 Task: Look for space in Guéret, France from 5th July, 2023 to 10th July, 2023 for 4 adults in price range Rs.9000 to Rs.14000. Place can be entire place with 2 bedrooms having 4 beds and 2 bathrooms. Property type can be house, flat, guest house. Booking option can be shelf check-in. Required host language is English.
Action: Mouse moved to (491, 160)
Screenshot: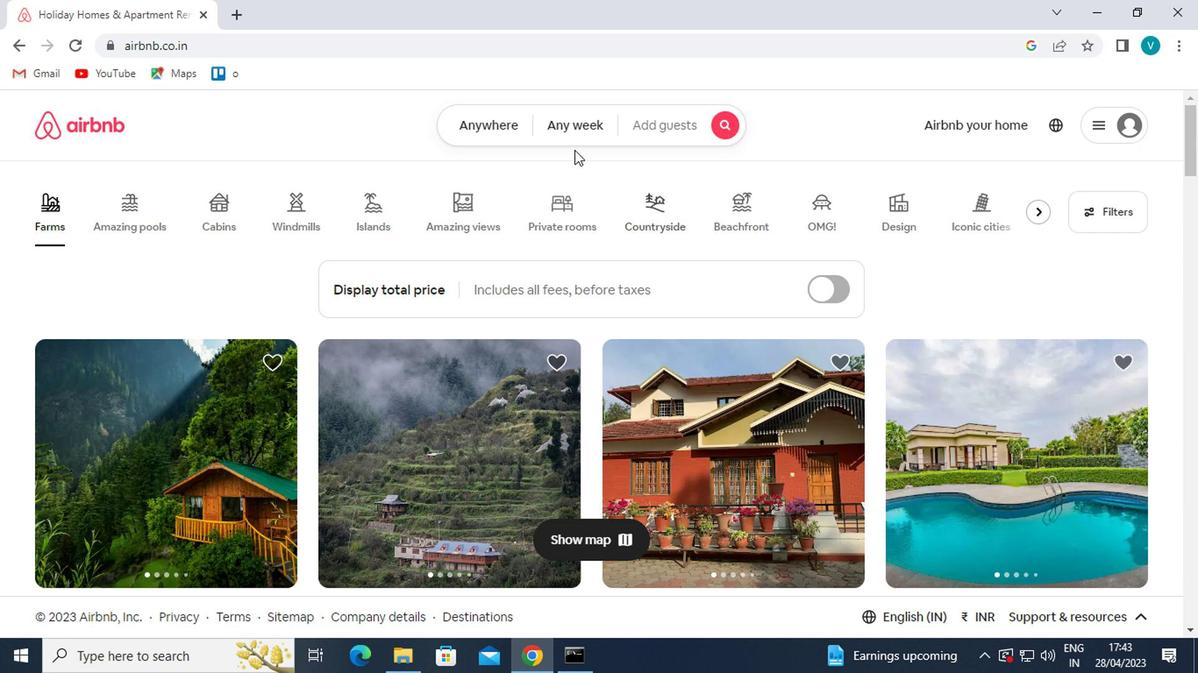 
Action: Mouse pressed left at (491, 160)
Screenshot: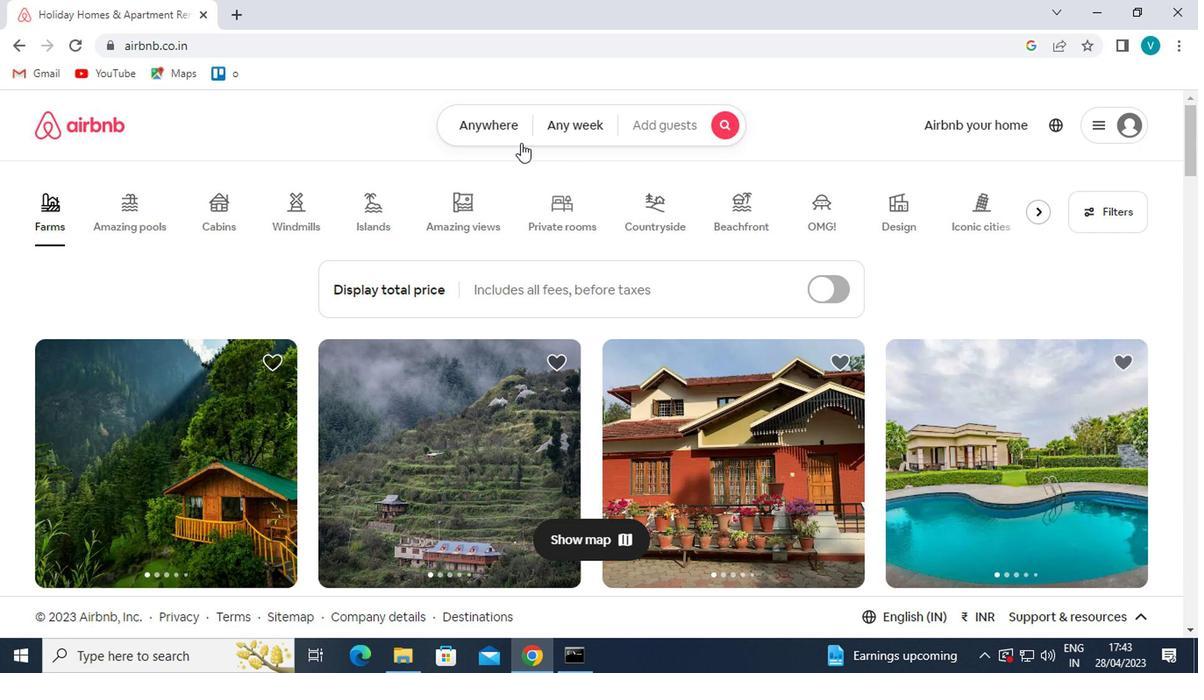 
Action: Mouse moved to (320, 190)
Screenshot: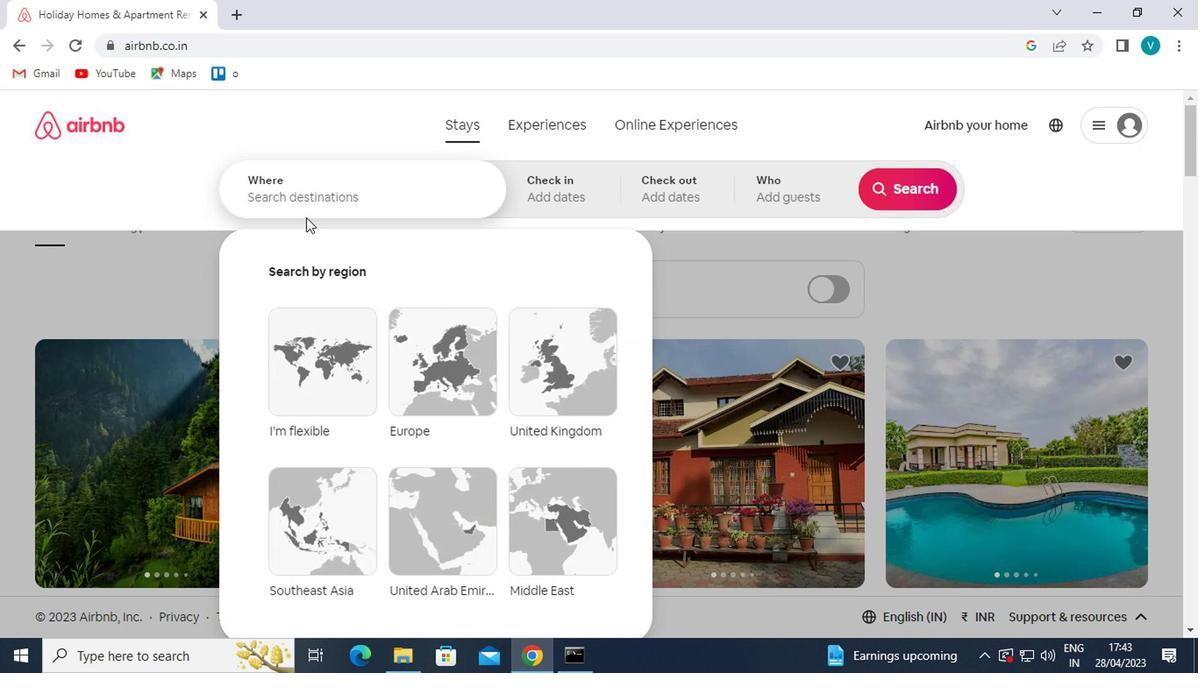 
Action: Mouse pressed left at (320, 190)
Screenshot: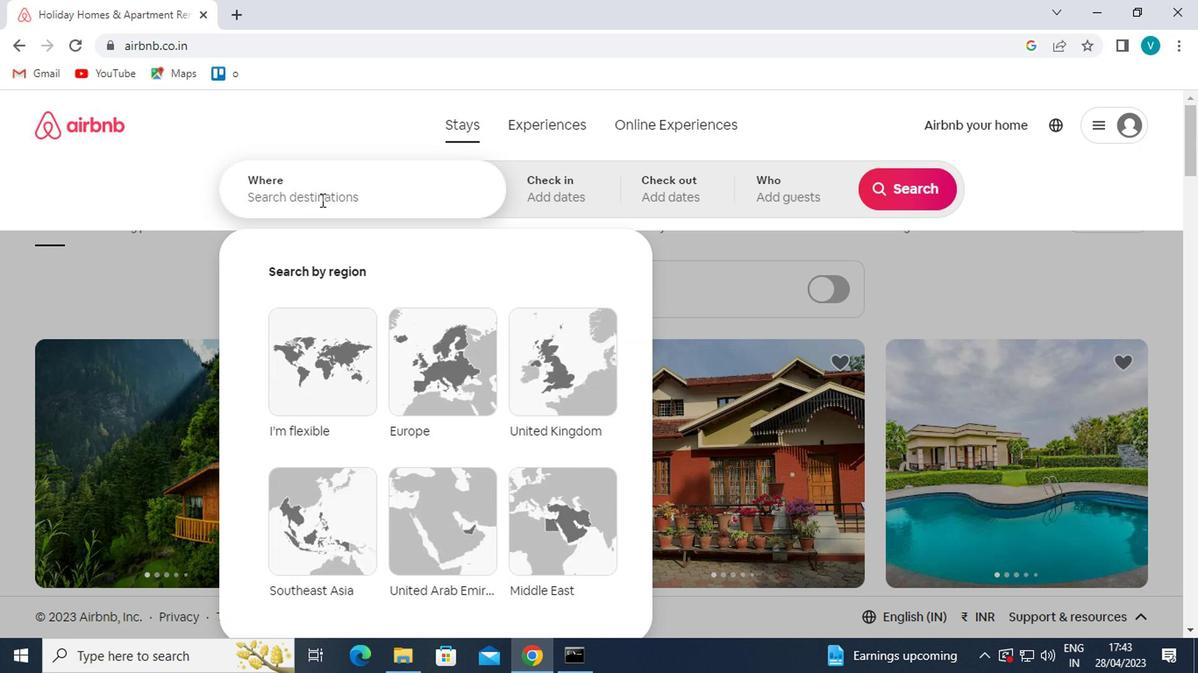 
Action: Key pressed <Key.caps_lock>g<Key.caps_lock>ueret<Key.space>france<Key.enter>
Screenshot: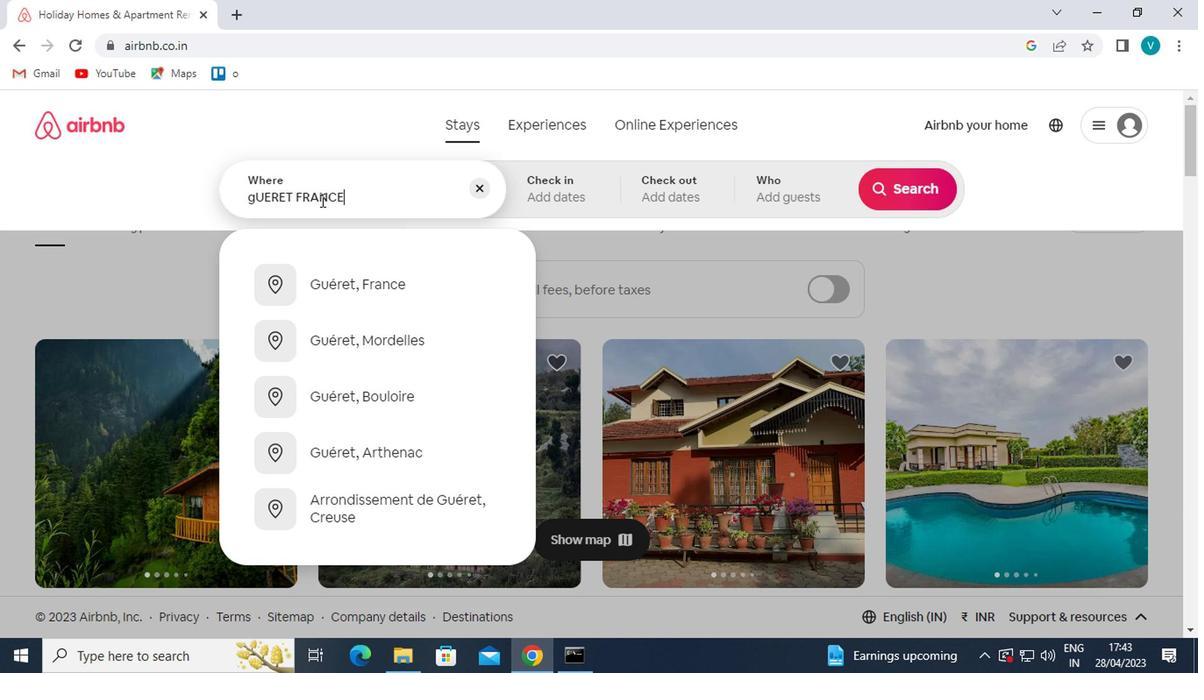 
Action: Mouse moved to (896, 235)
Screenshot: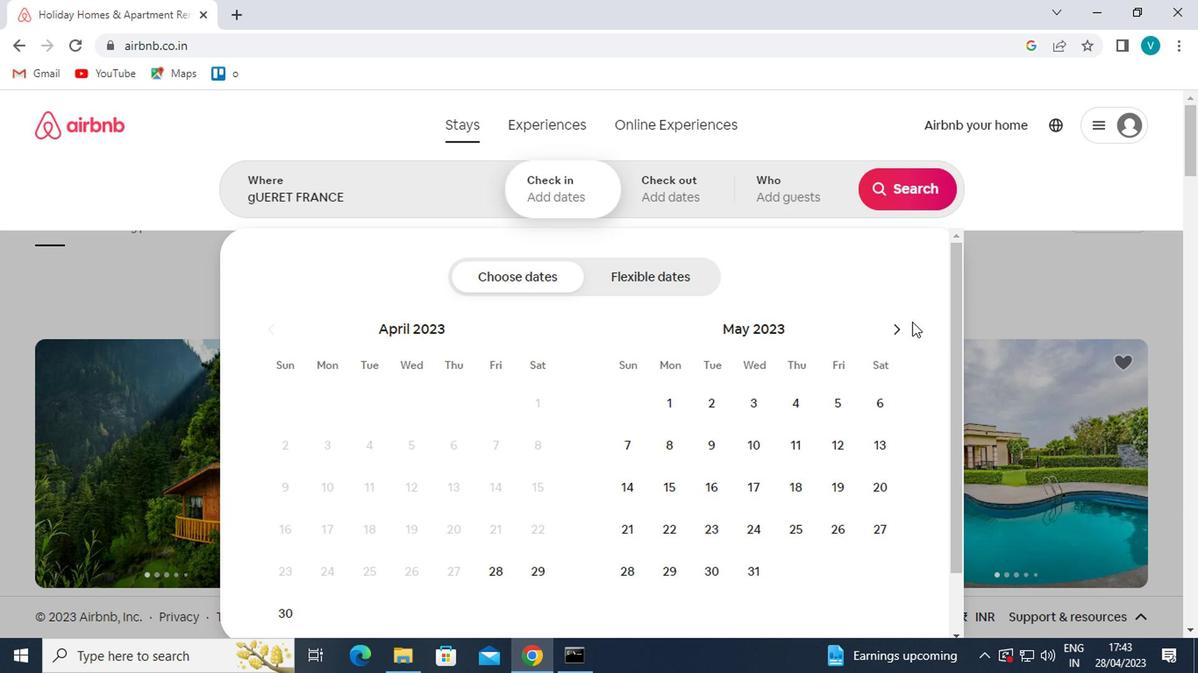 
Action: Mouse pressed left at (896, 235)
Screenshot: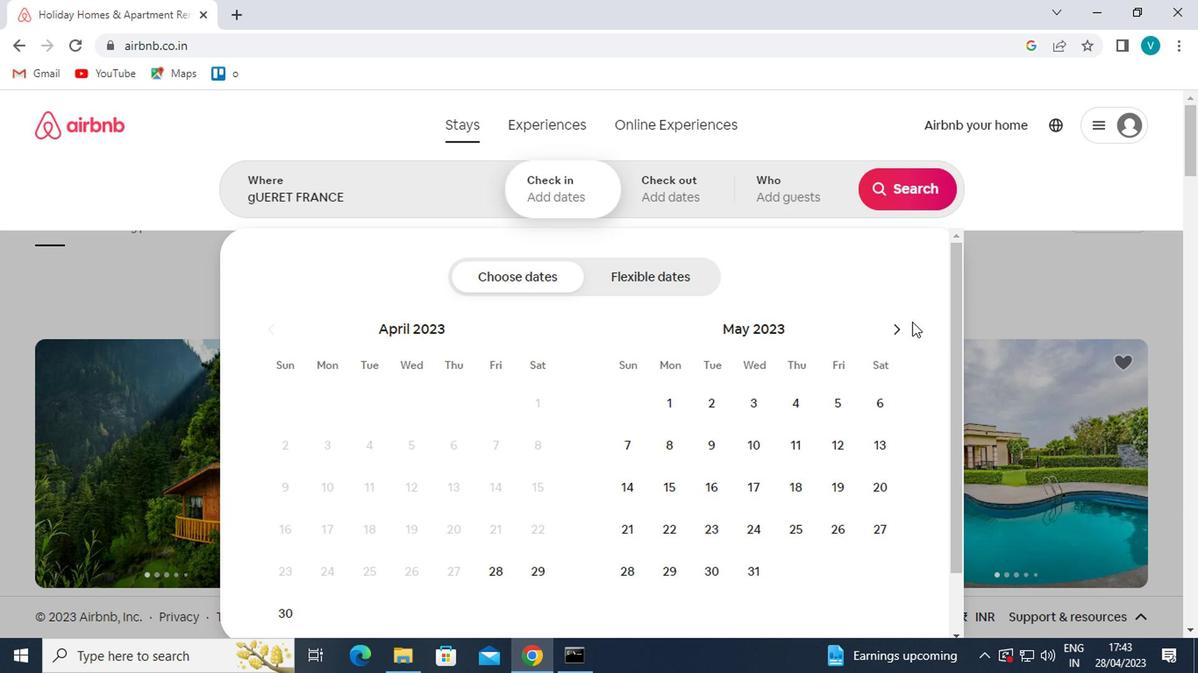 
Action: Mouse pressed left at (896, 235)
Screenshot: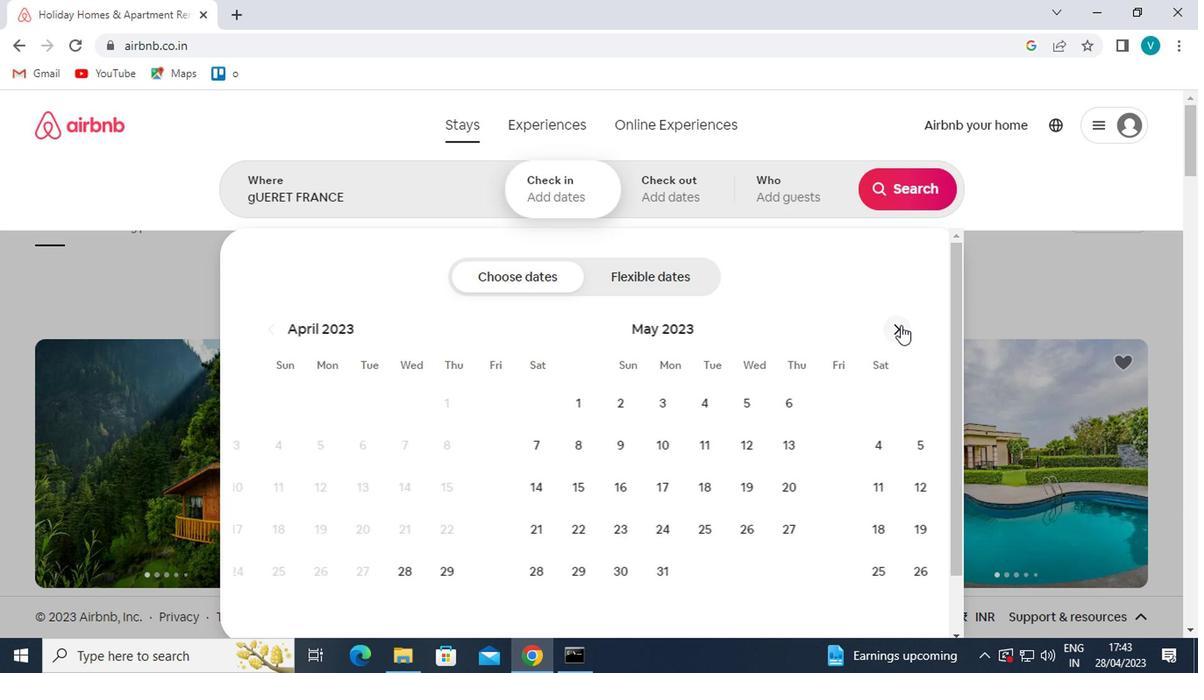 
Action: Mouse moved to (741, 274)
Screenshot: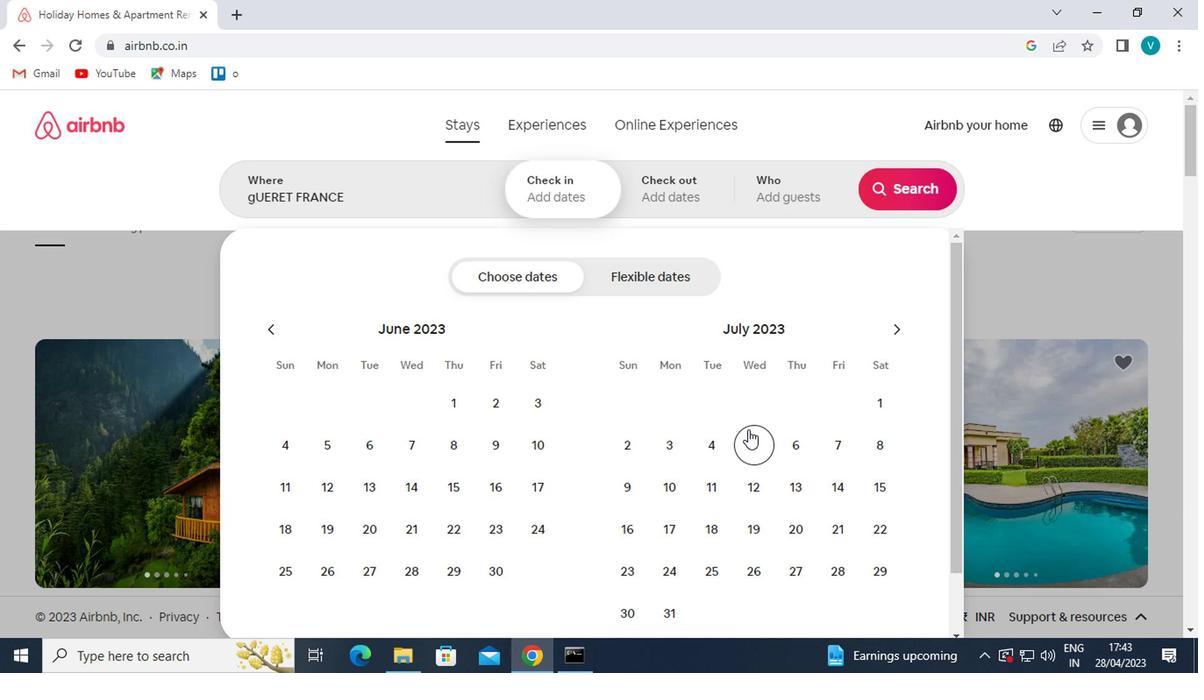
Action: Mouse pressed left at (741, 274)
Screenshot: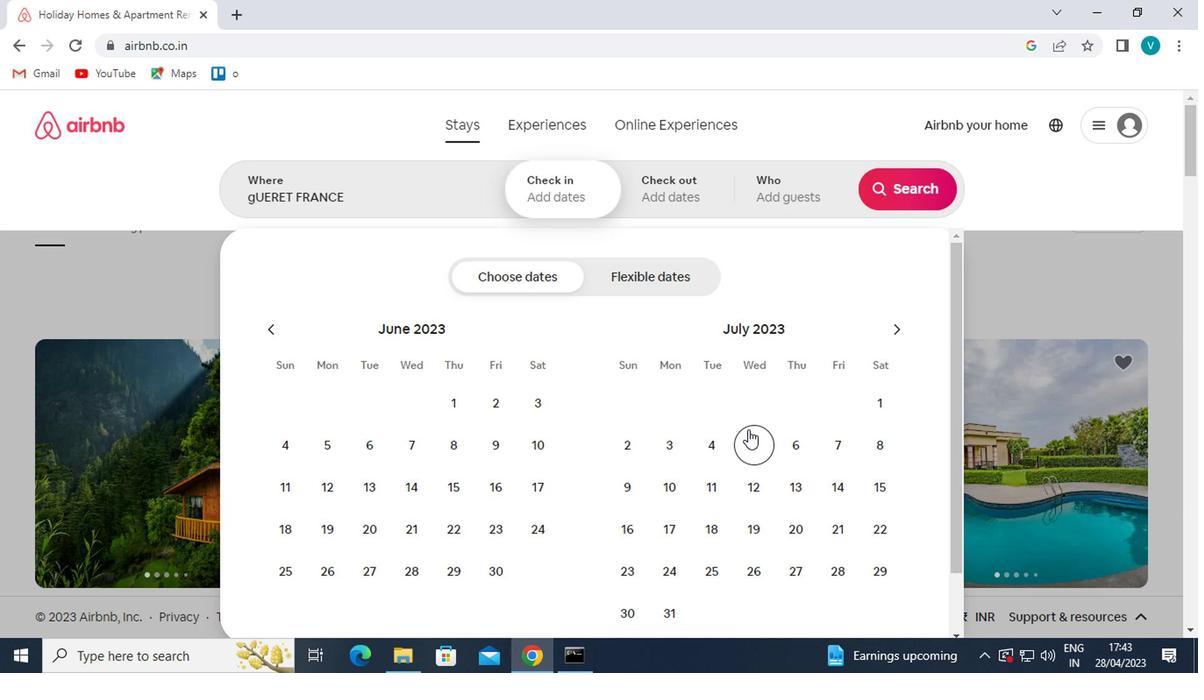 
Action: Mouse moved to (668, 293)
Screenshot: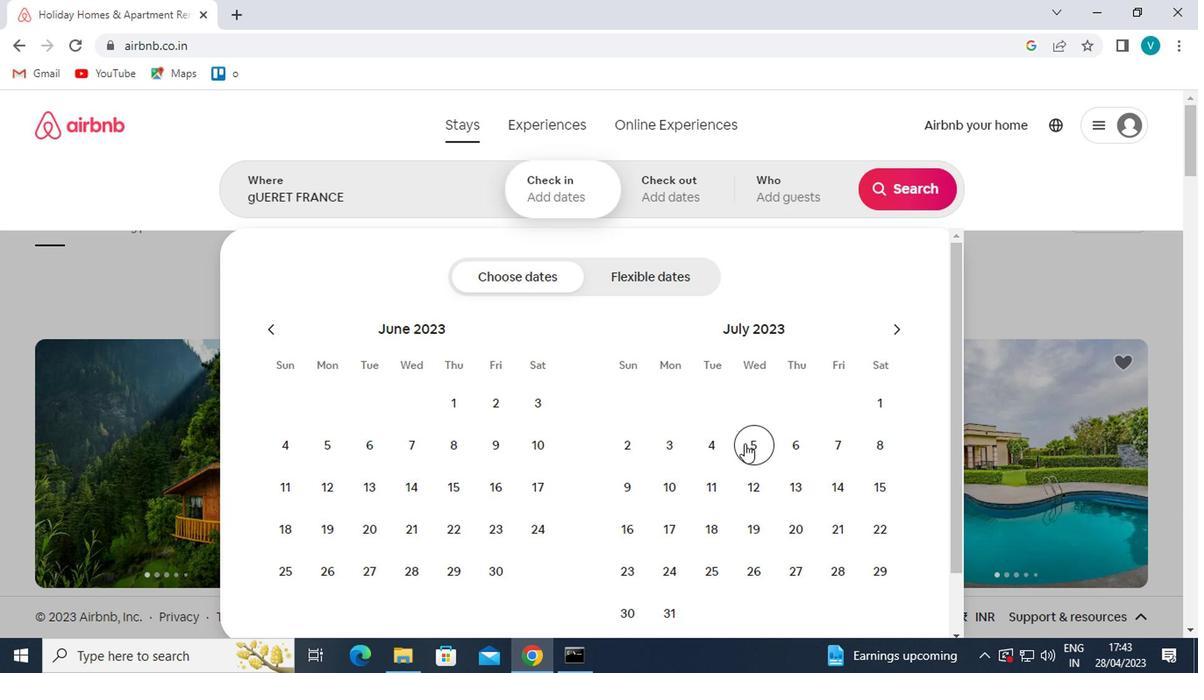 
Action: Mouse pressed left at (668, 293)
Screenshot: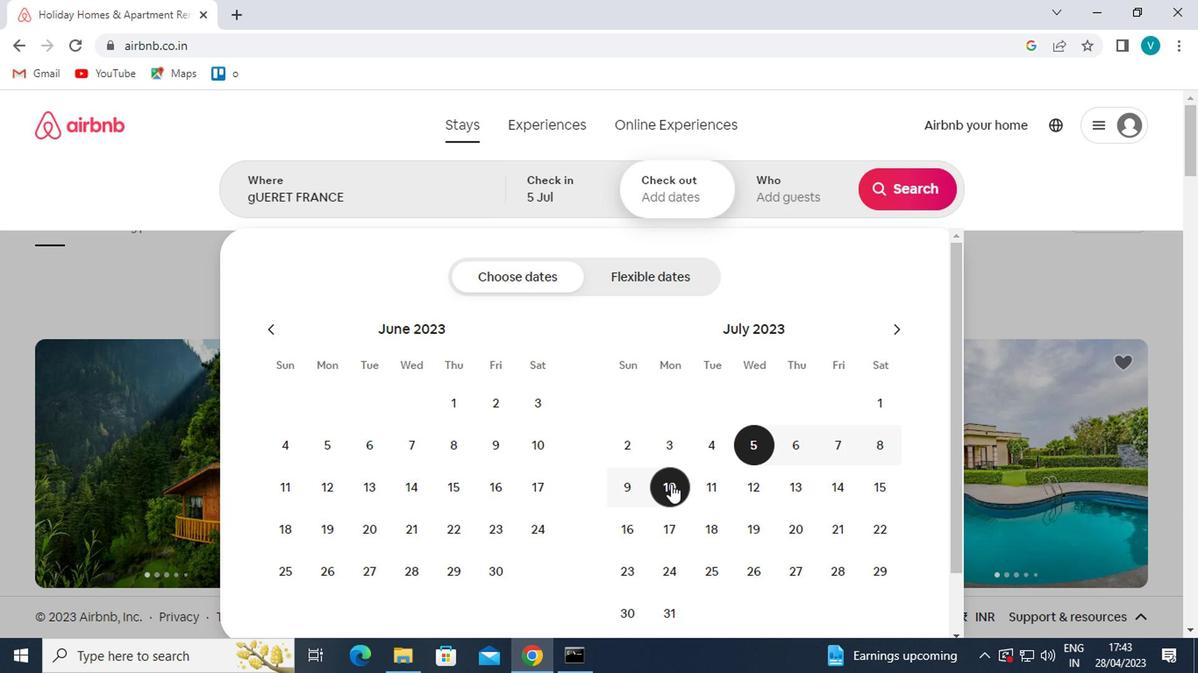 
Action: Mouse moved to (762, 184)
Screenshot: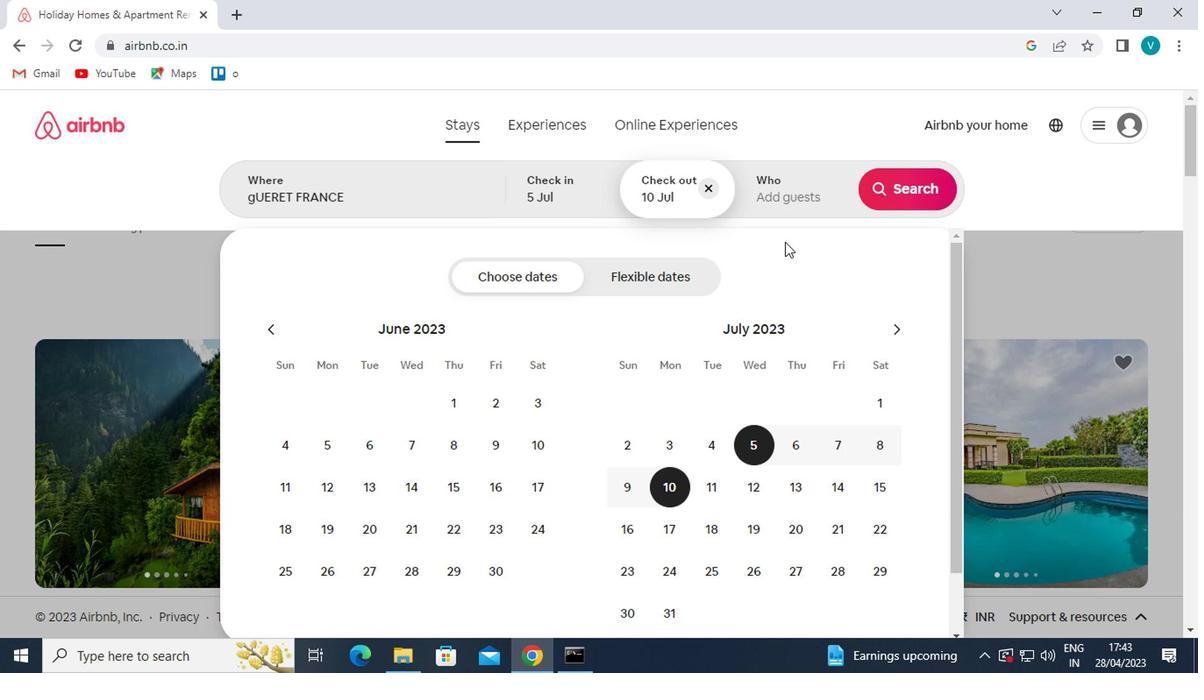 
Action: Mouse pressed left at (762, 184)
Screenshot: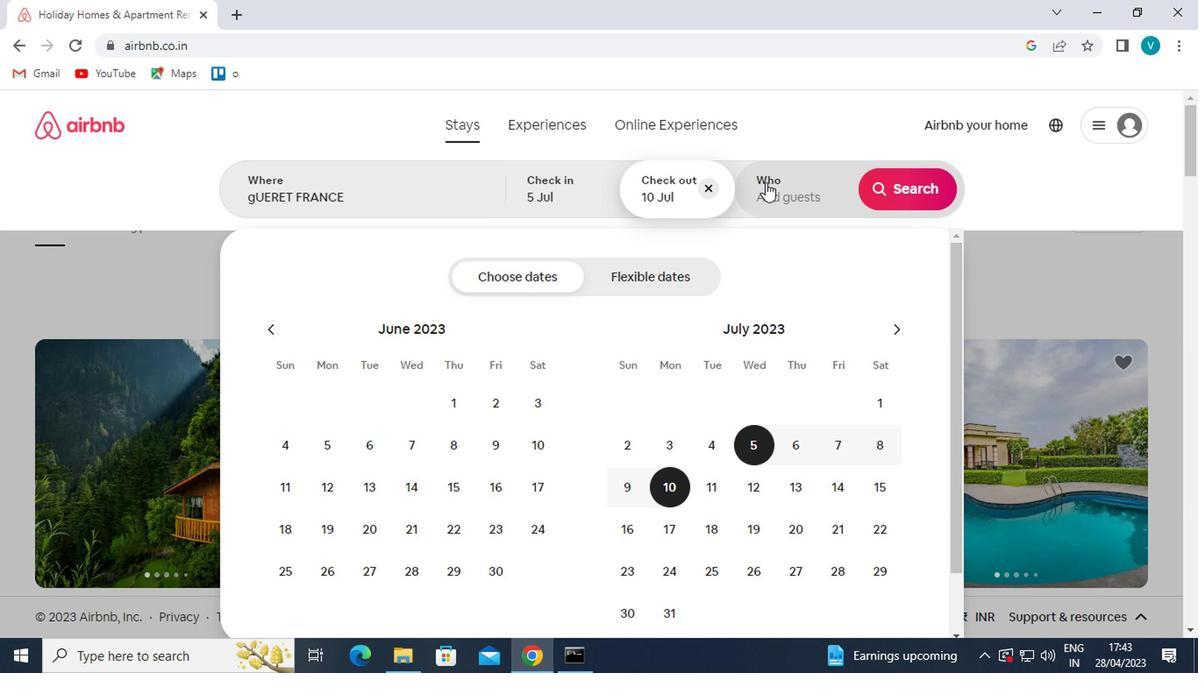 
Action: Mouse moved to (900, 219)
Screenshot: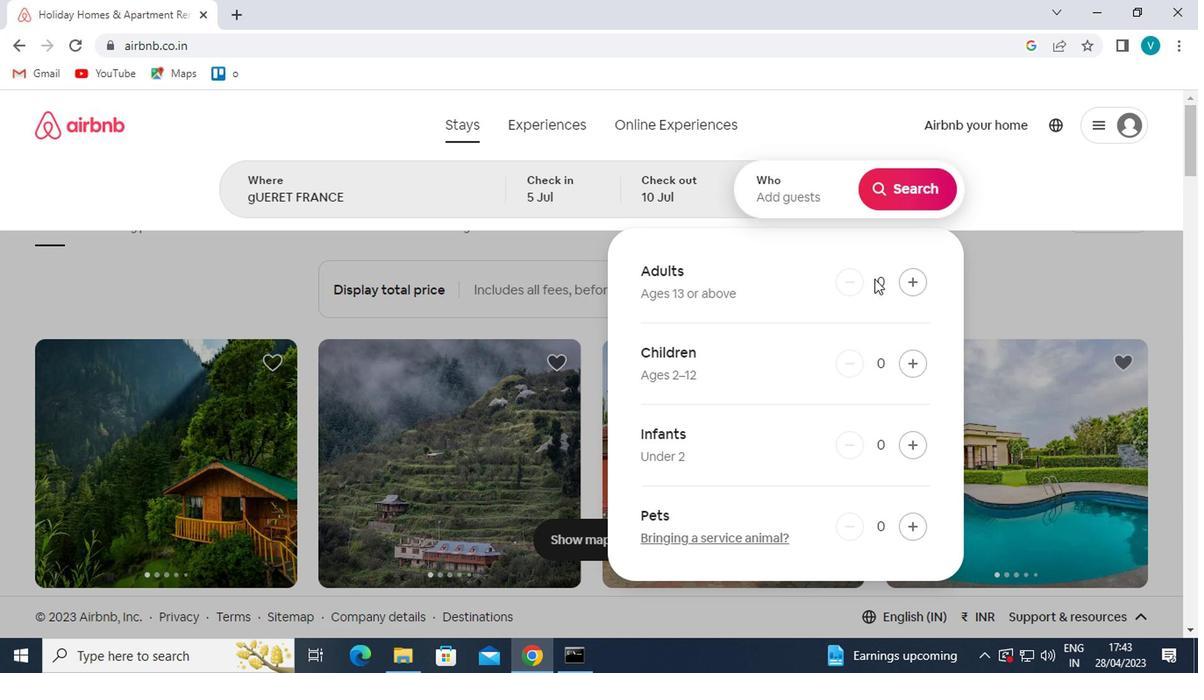 
Action: Mouse pressed left at (900, 219)
Screenshot: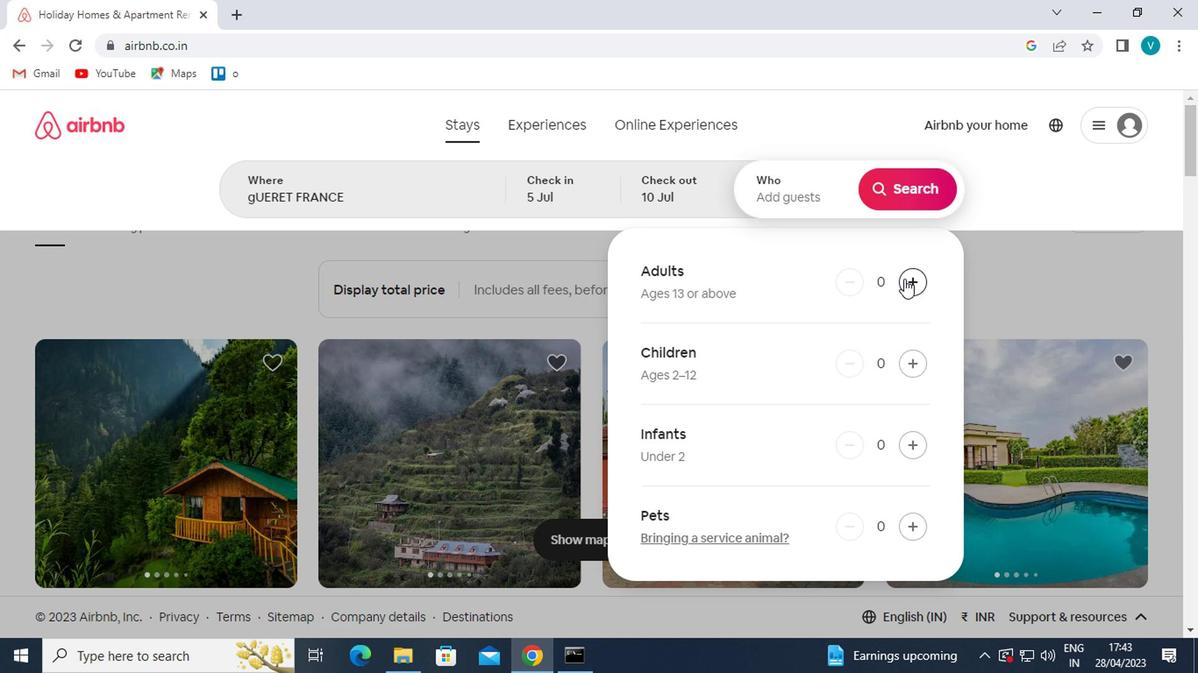 
Action: Mouse pressed left at (900, 219)
Screenshot: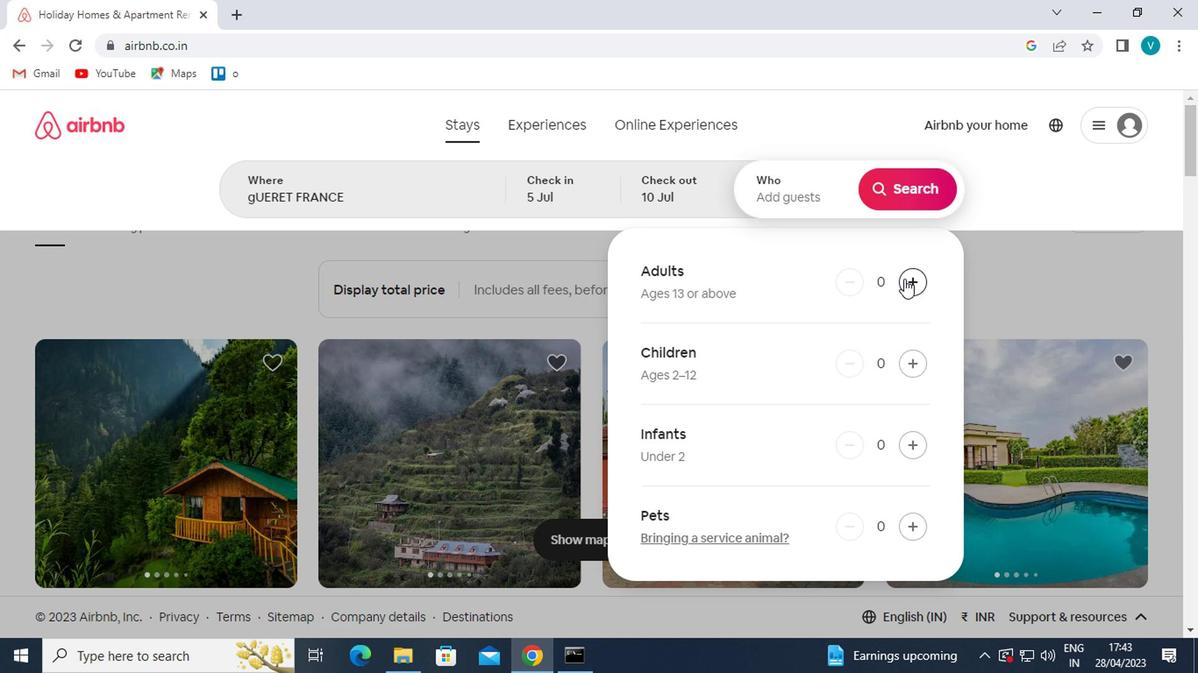 
Action: Mouse pressed left at (900, 219)
Screenshot: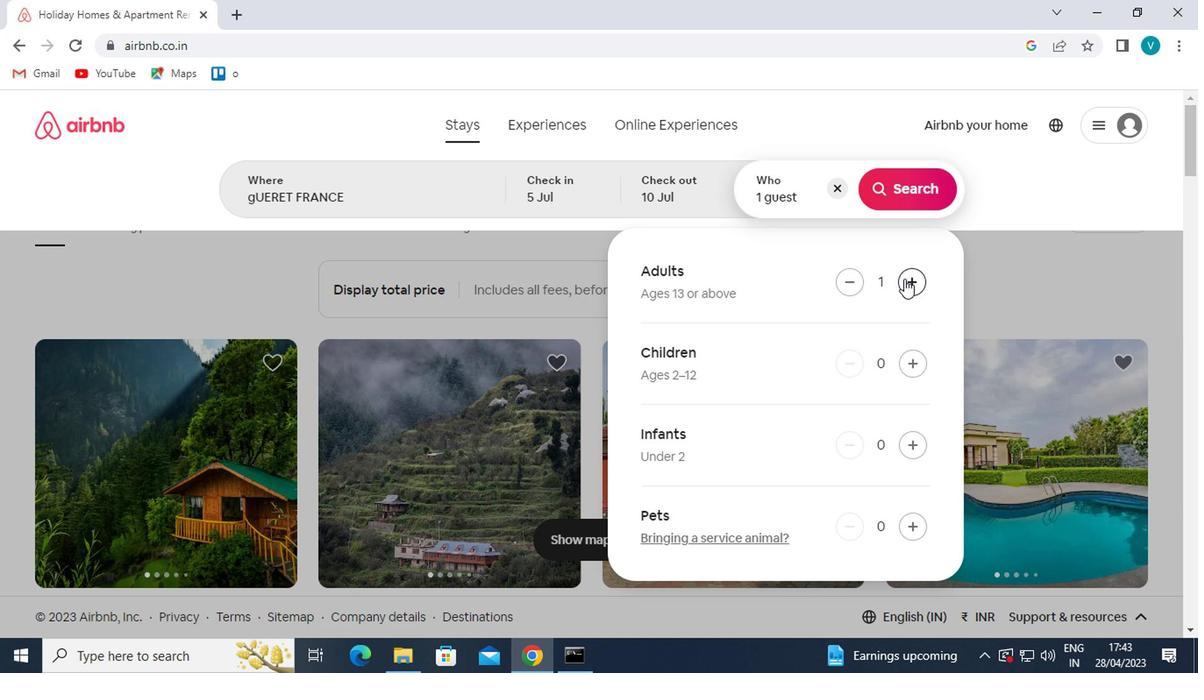 
Action: Mouse pressed left at (900, 219)
Screenshot: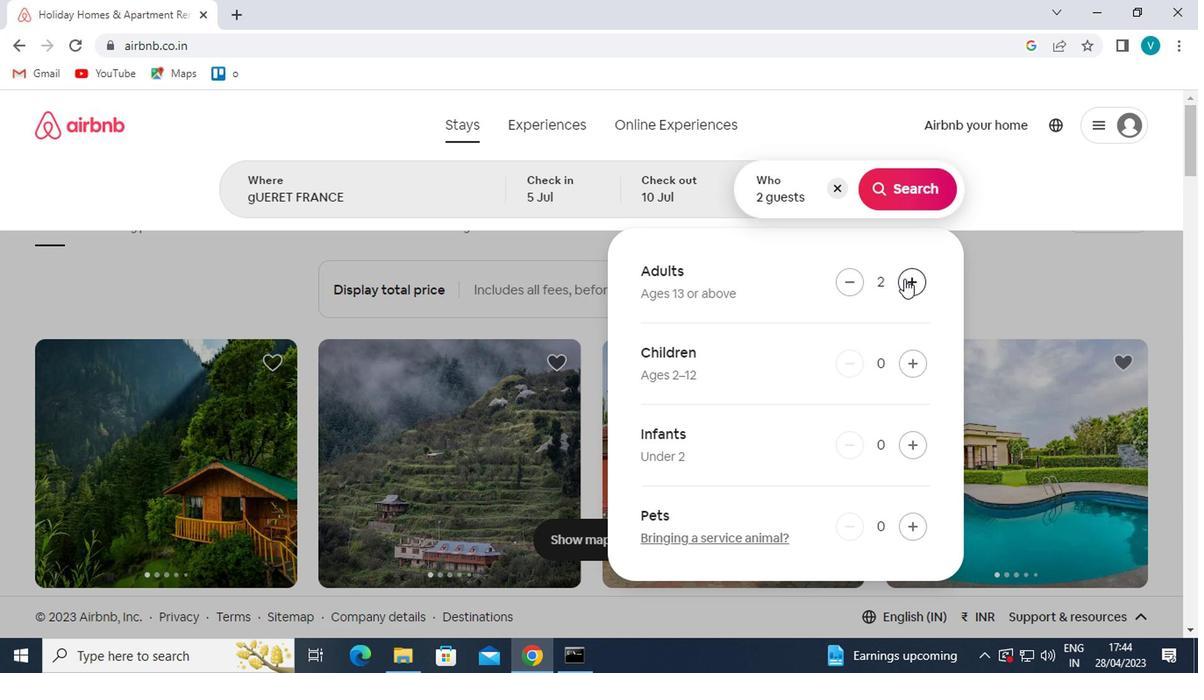 
Action: Mouse moved to (896, 184)
Screenshot: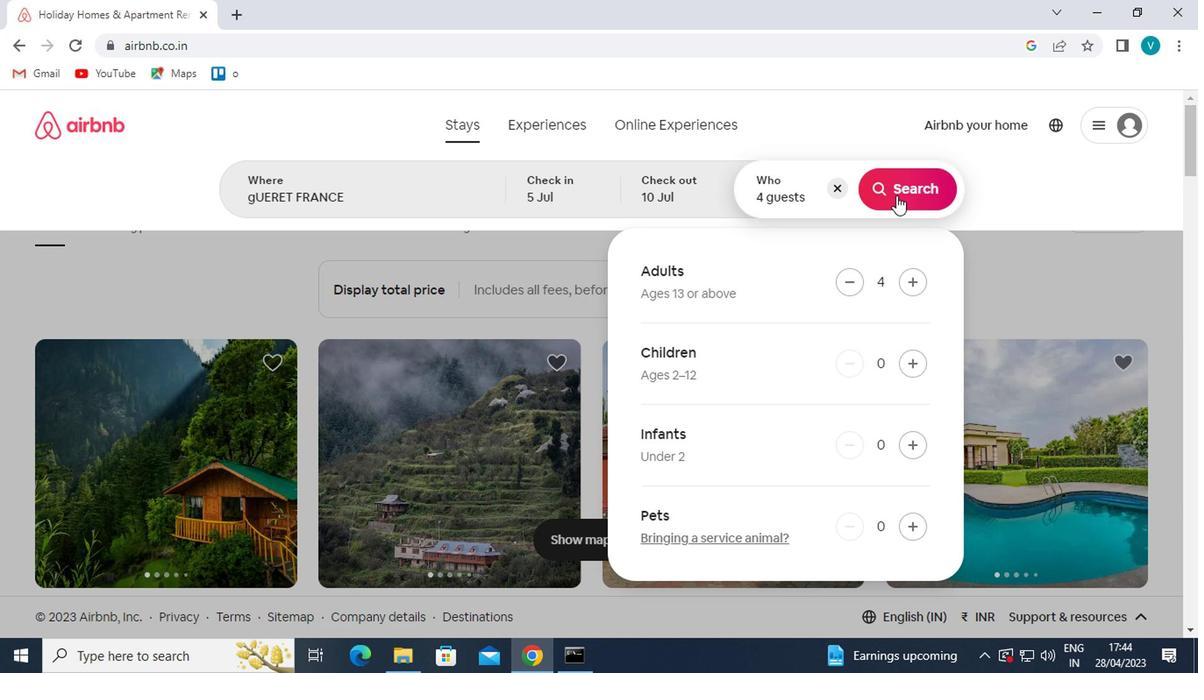 
Action: Mouse pressed left at (896, 184)
Screenshot: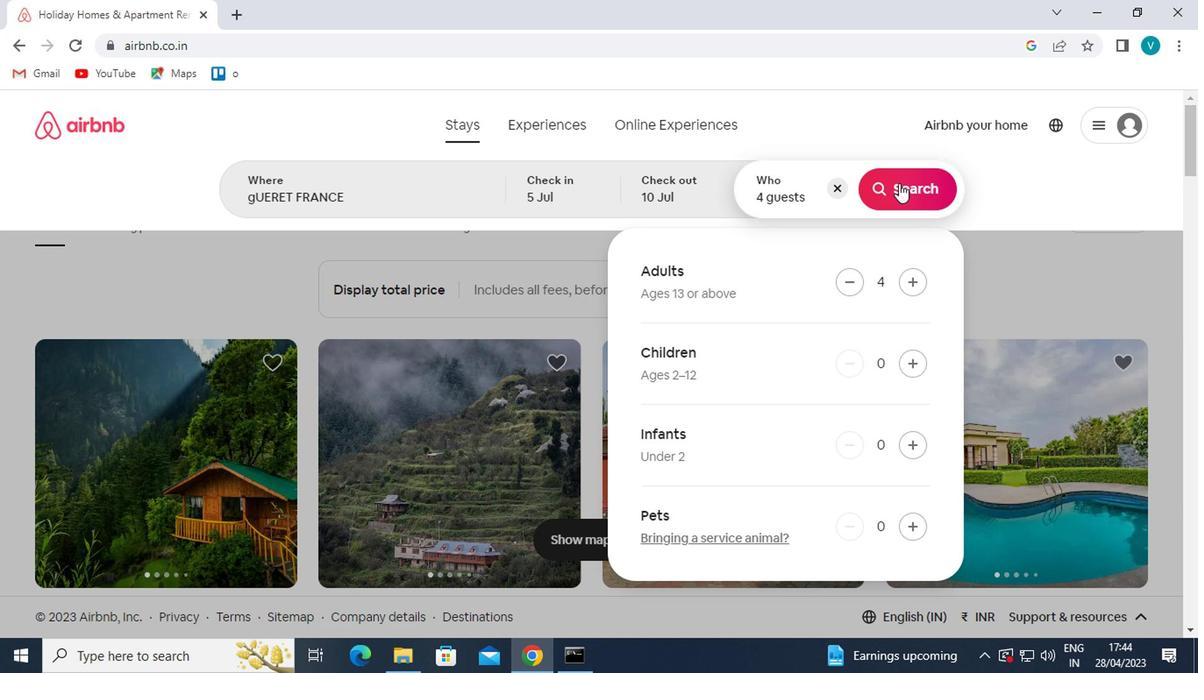 
Action: Mouse moved to (1110, 185)
Screenshot: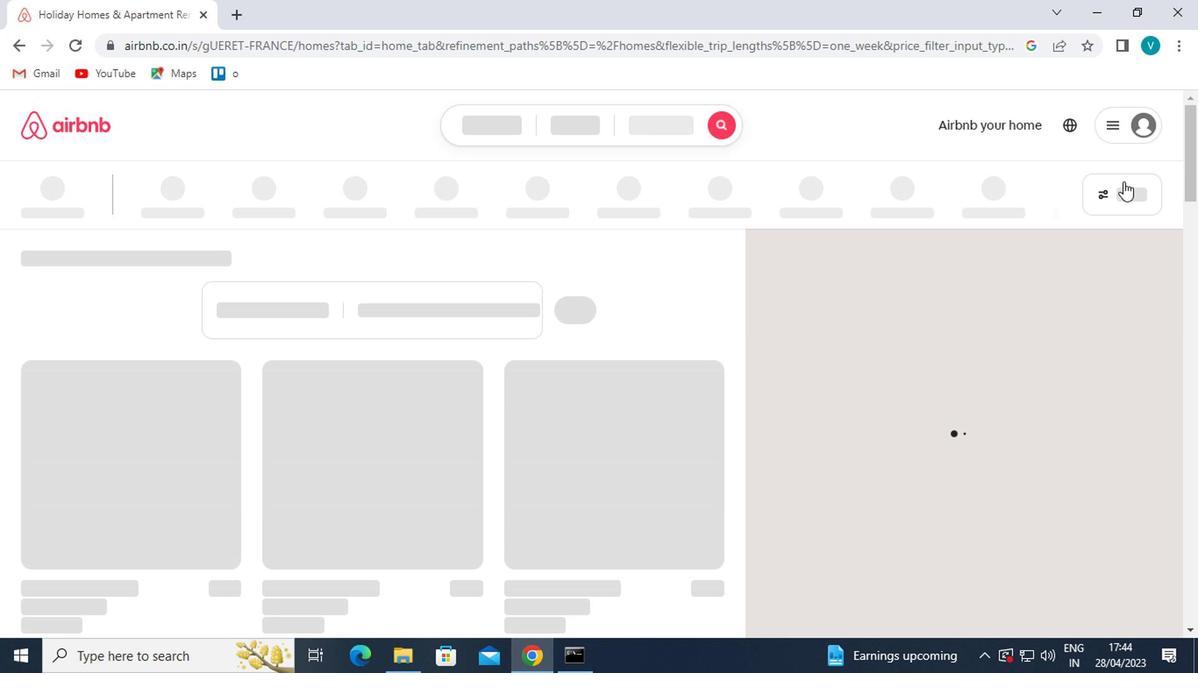 
Action: Mouse pressed left at (1110, 185)
Screenshot: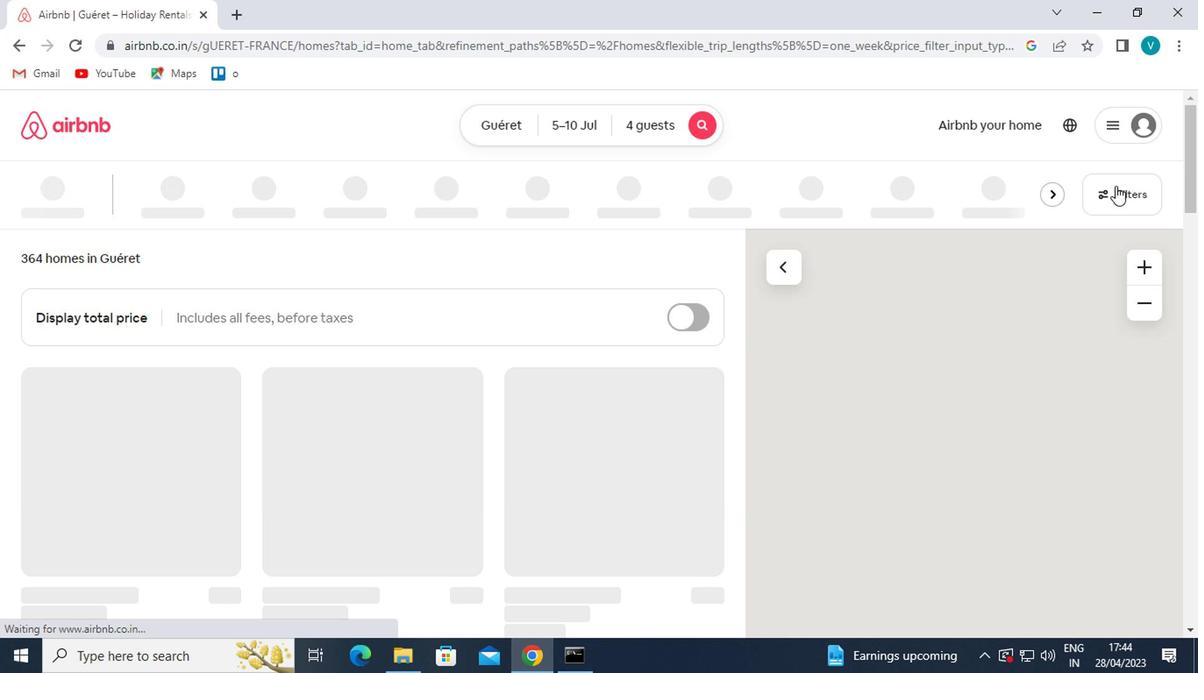 
Action: Mouse moved to (401, 272)
Screenshot: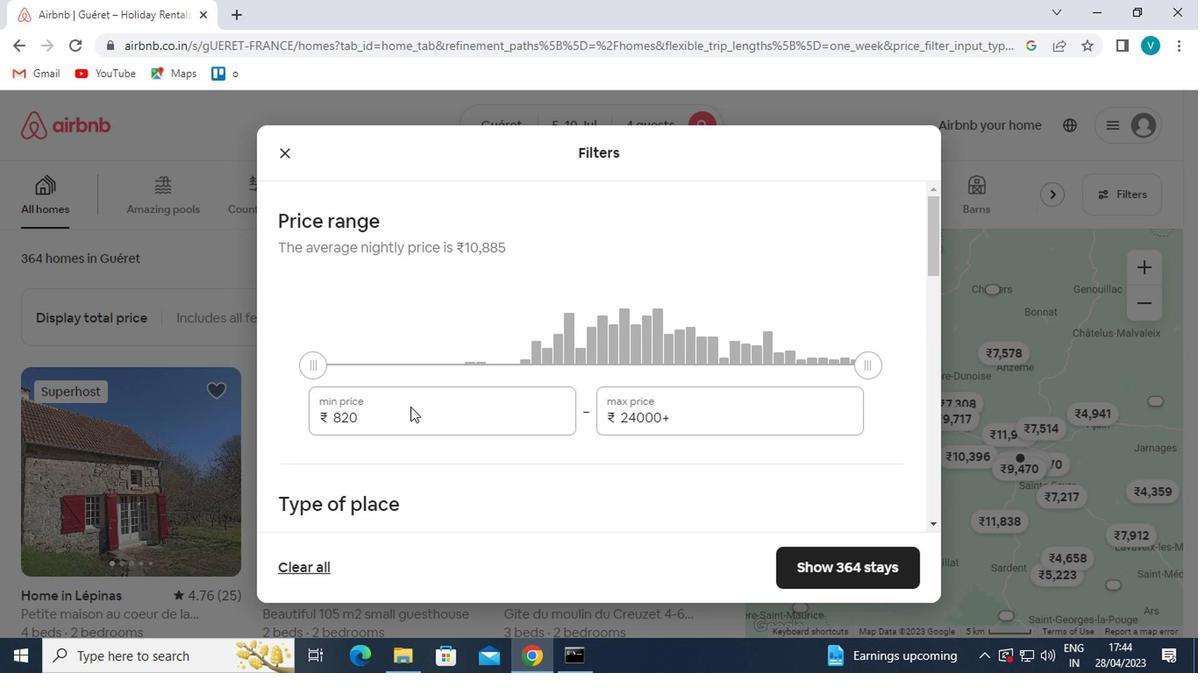 
Action: Mouse pressed left at (401, 272)
Screenshot: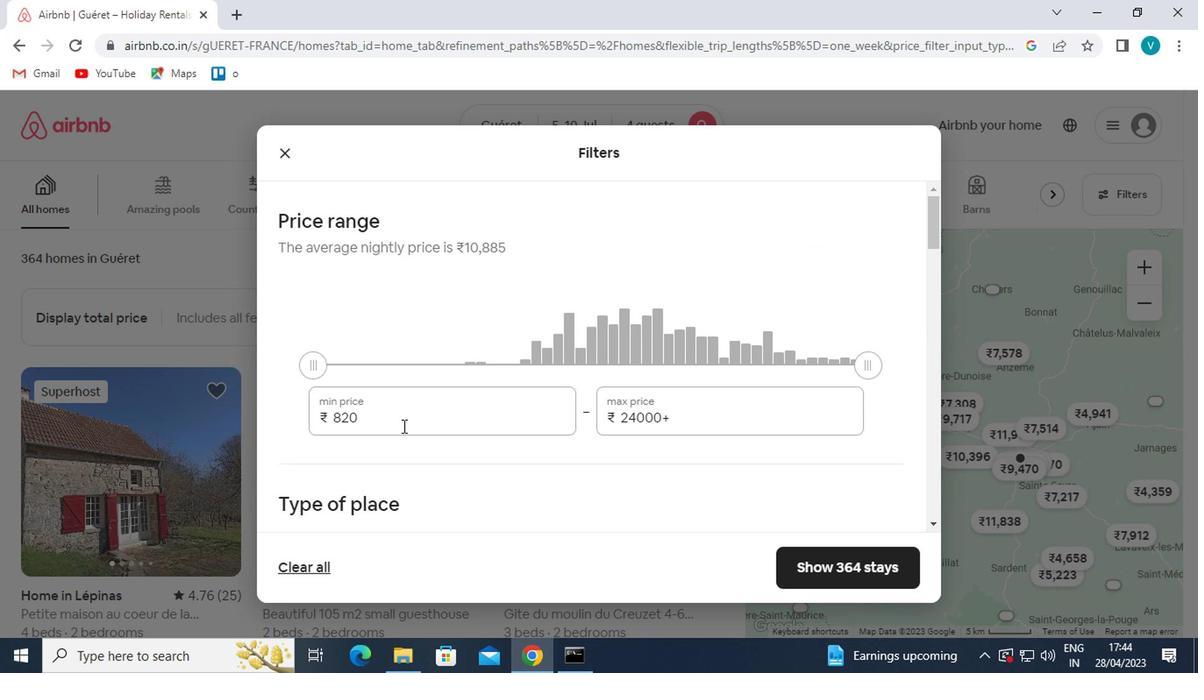 
Action: Key pressed <Key.backspace><Key.backspace><Key.backspace><Key.backspace><Key.backspace><Key.backspace><Key.backspace><Key.backspace>9000<Key.tab>14000
Screenshot: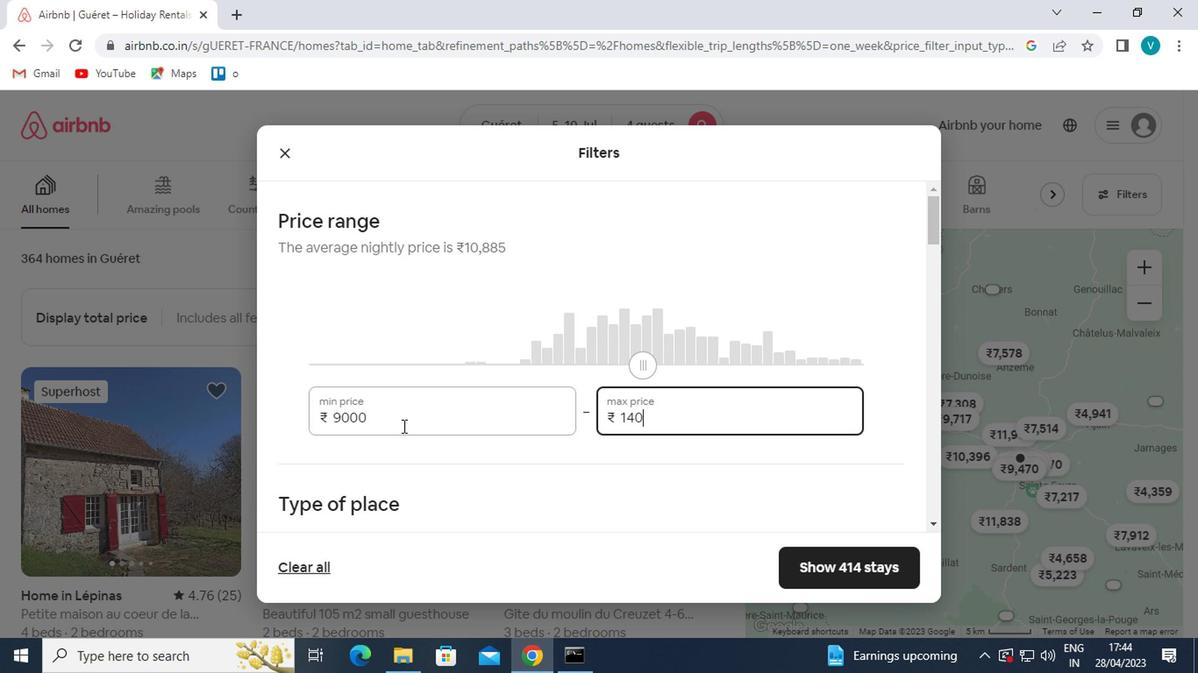 
Action: Mouse scrolled (401, 272) with delta (0, 0)
Screenshot: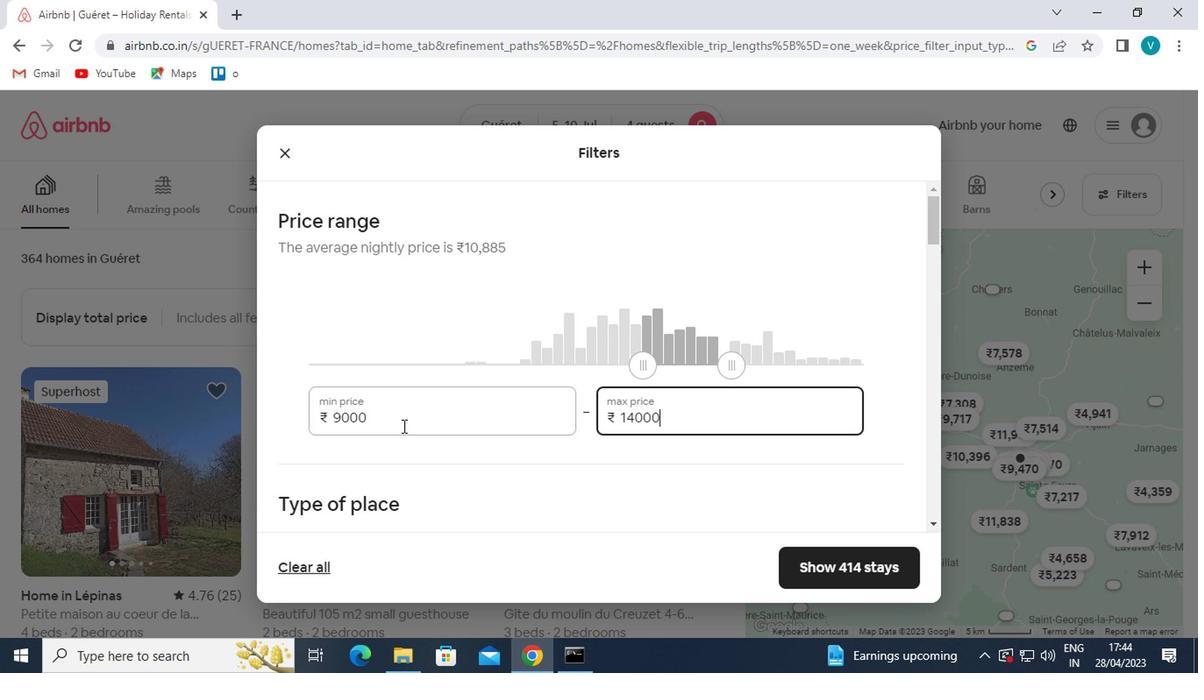 
Action: Mouse scrolled (401, 272) with delta (0, 0)
Screenshot: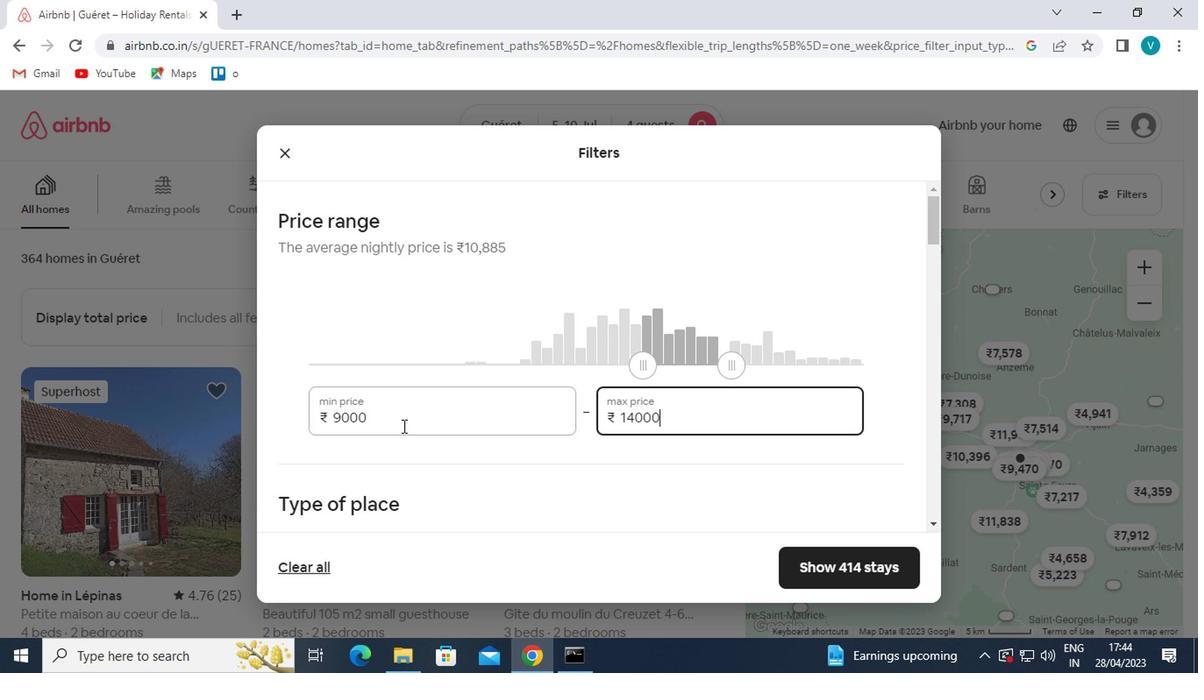 
Action: Mouse scrolled (401, 272) with delta (0, 0)
Screenshot: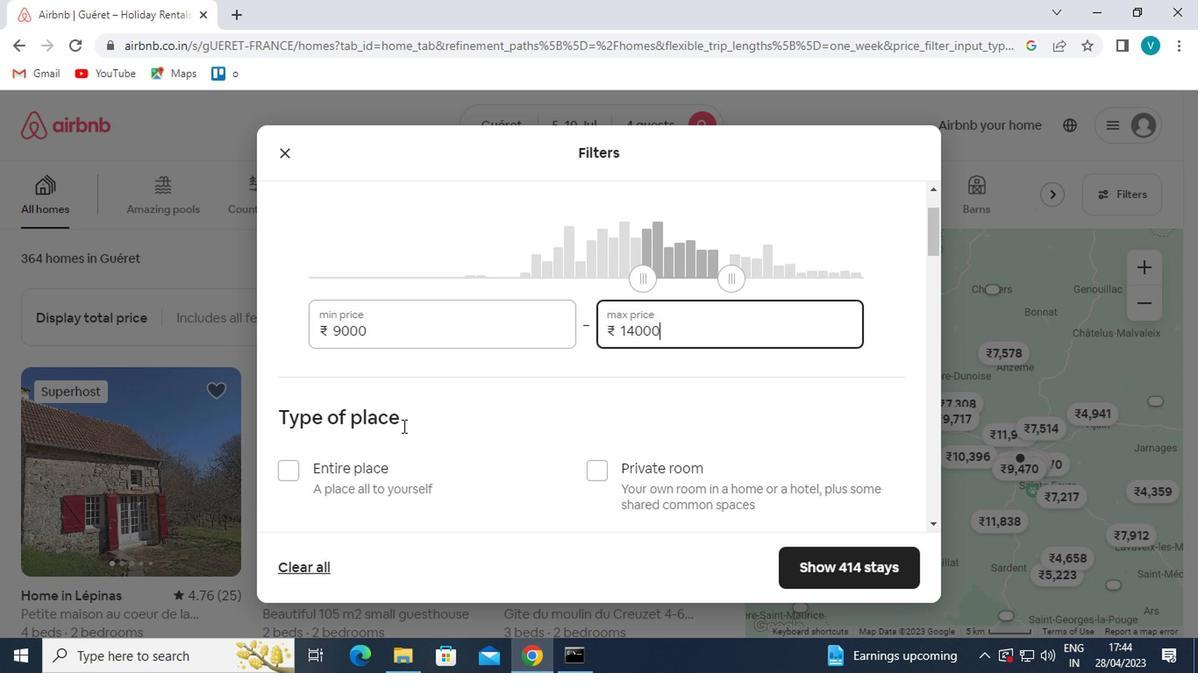 
Action: Mouse moved to (328, 226)
Screenshot: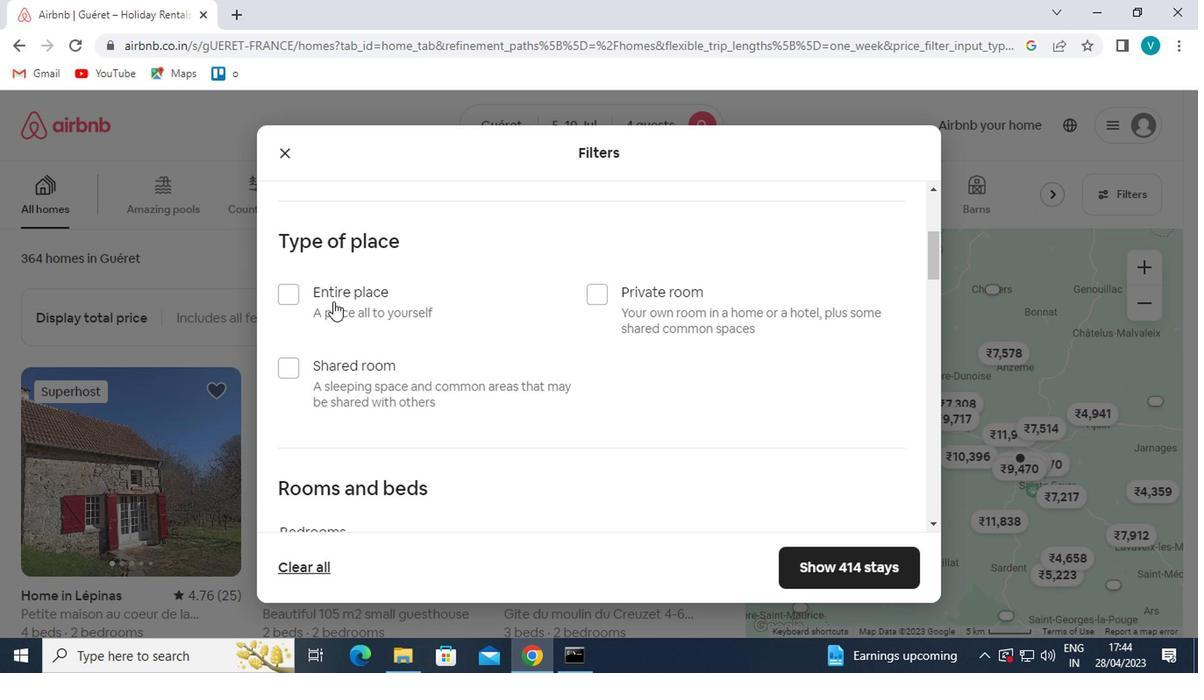 
Action: Mouse pressed left at (328, 226)
Screenshot: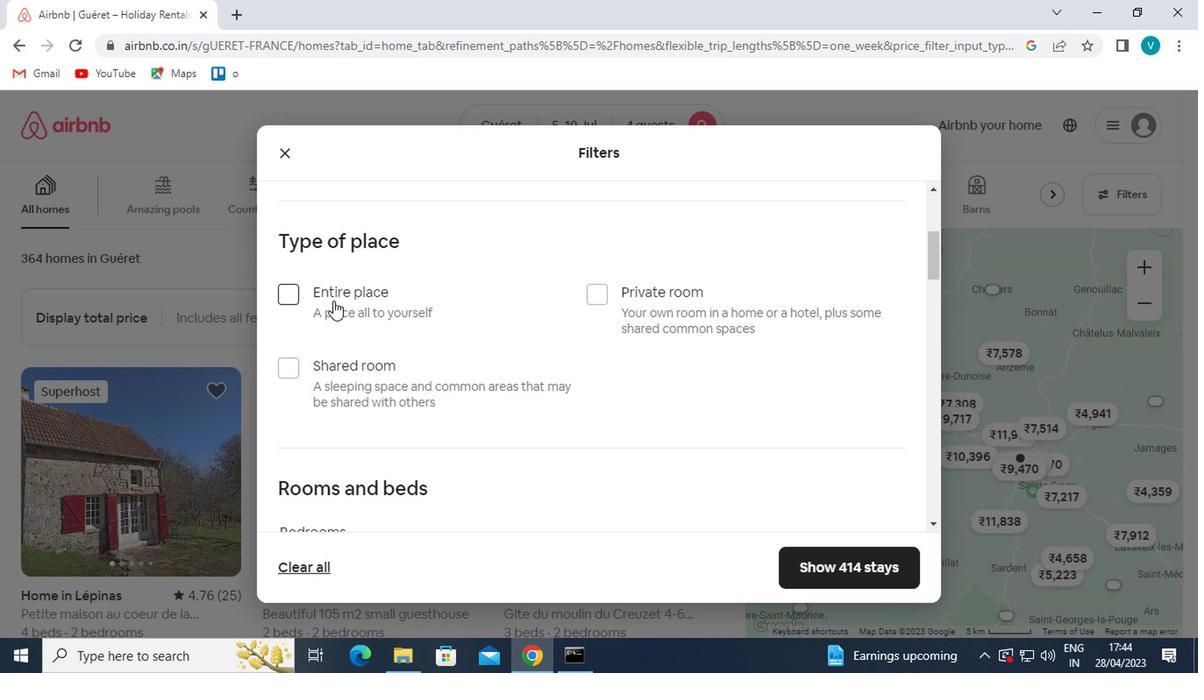 
Action: Mouse moved to (512, 233)
Screenshot: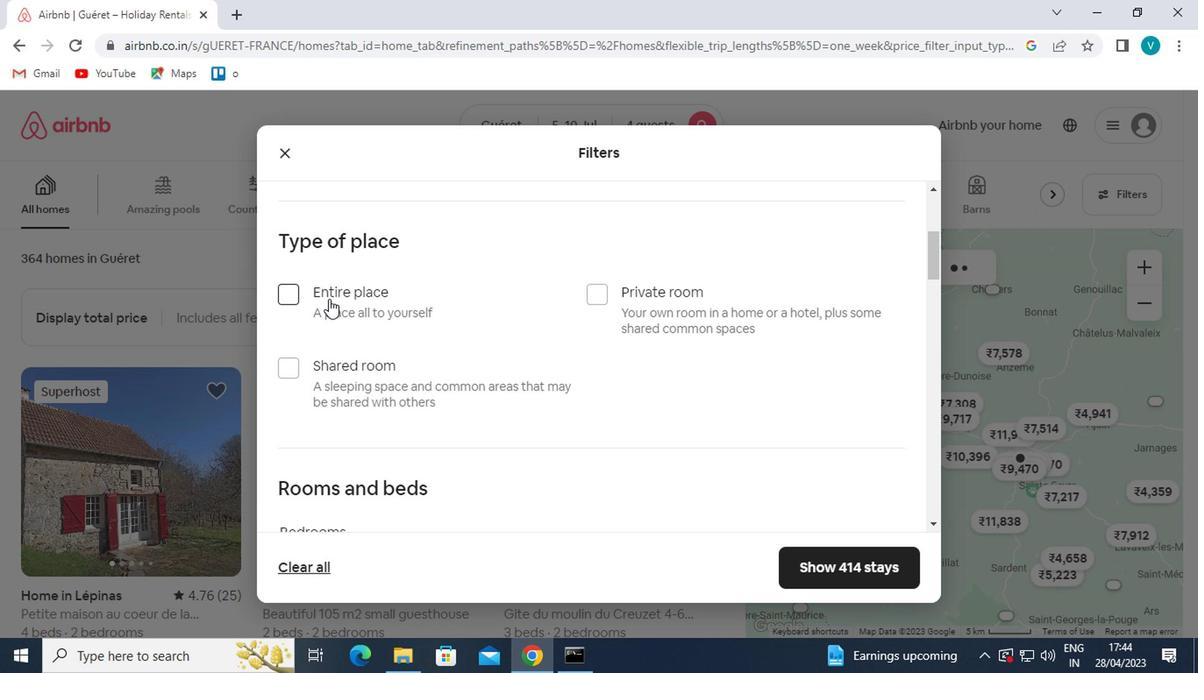 
Action: Mouse scrolled (512, 233) with delta (0, 0)
Screenshot: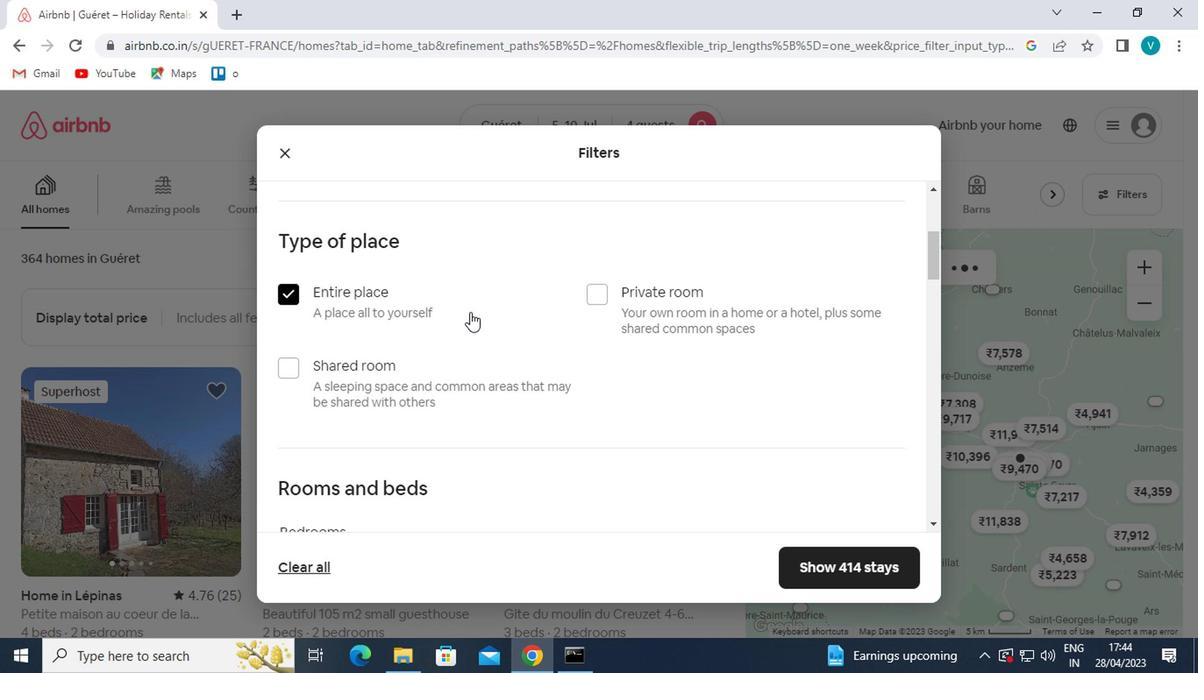 
Action: Mouse scrolled (512, 233) with delta (0, 0)
Screenshot: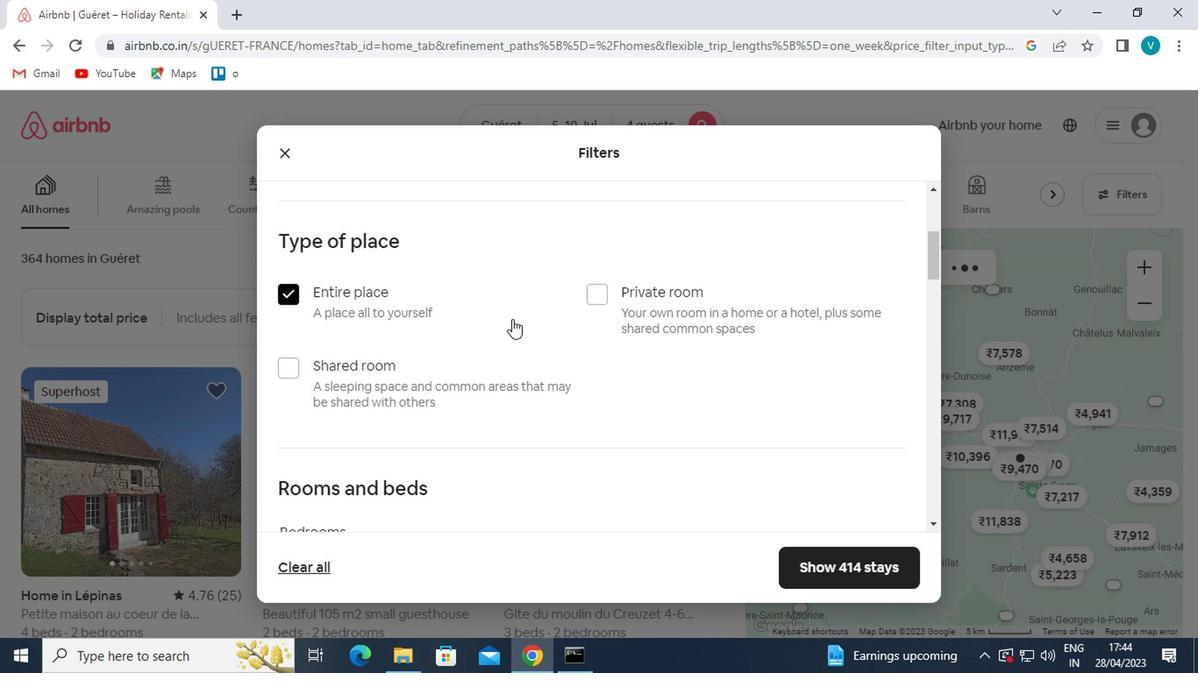 
Action: Mouse moved to (512, 234)
Screenshot: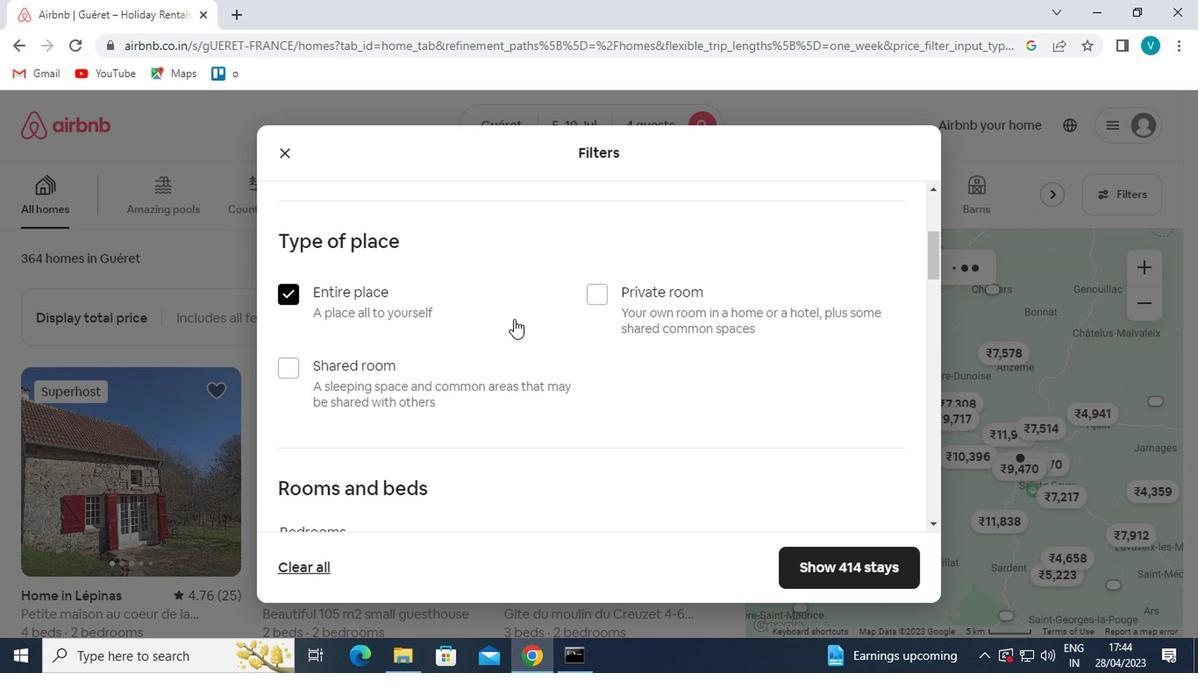 
Action: Mouse scrolled (512, 233) with delta (0, 0)
Screenshot: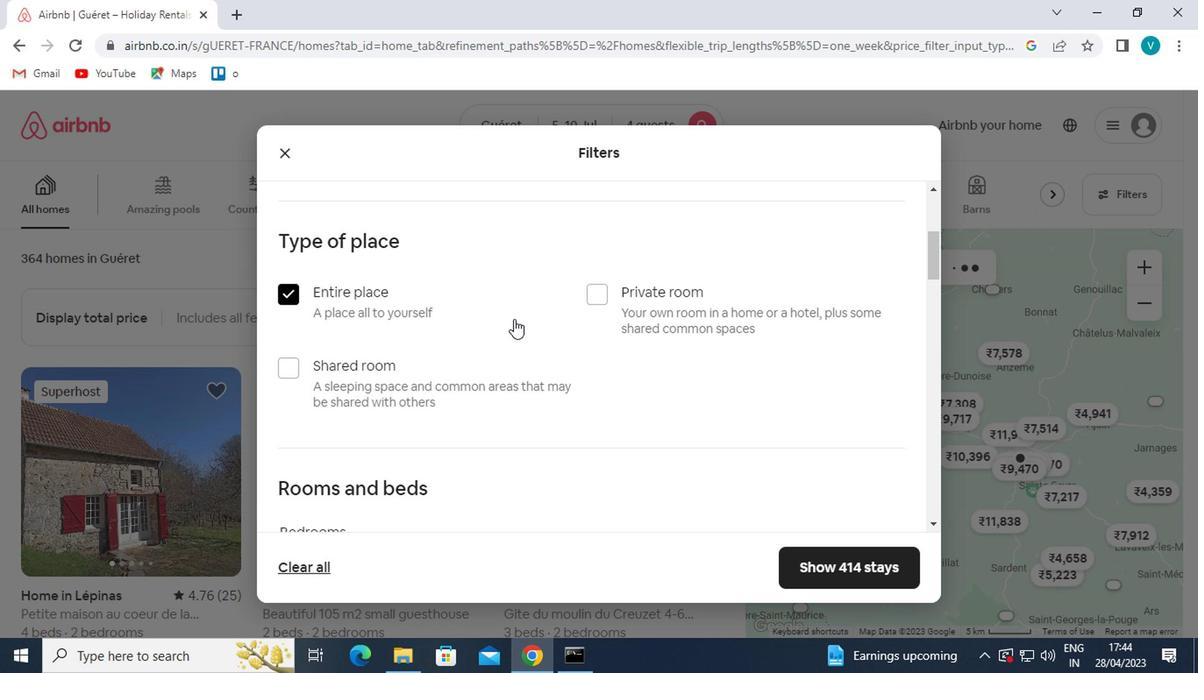 
Action: Mouse moved to (435, 230)
Screenshot: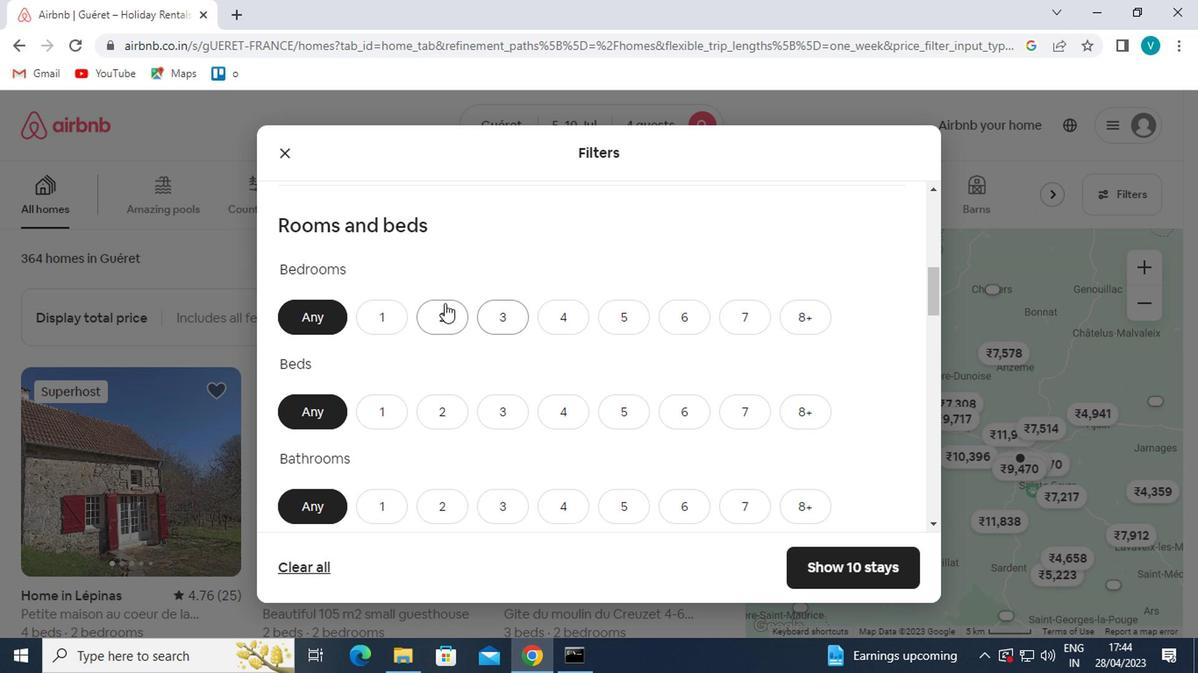 
Action: Mouse pressed left at (435, 230)
Screenshot: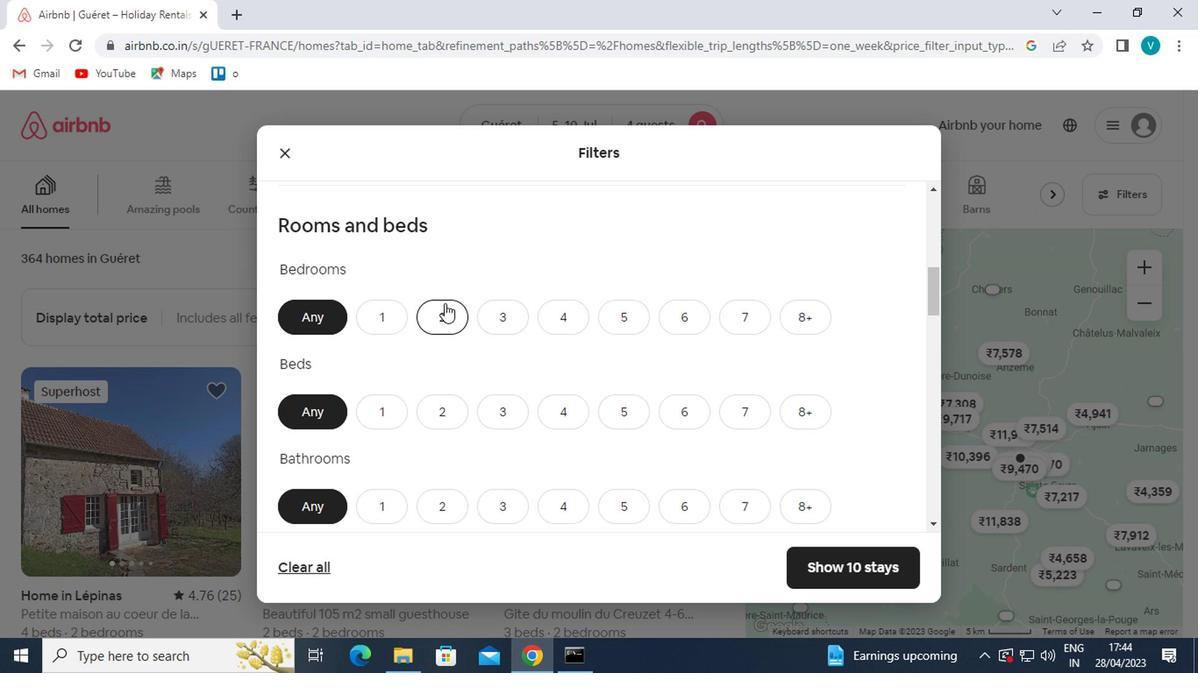 
Action: Mouse moved to (561, 267)
Screenshot: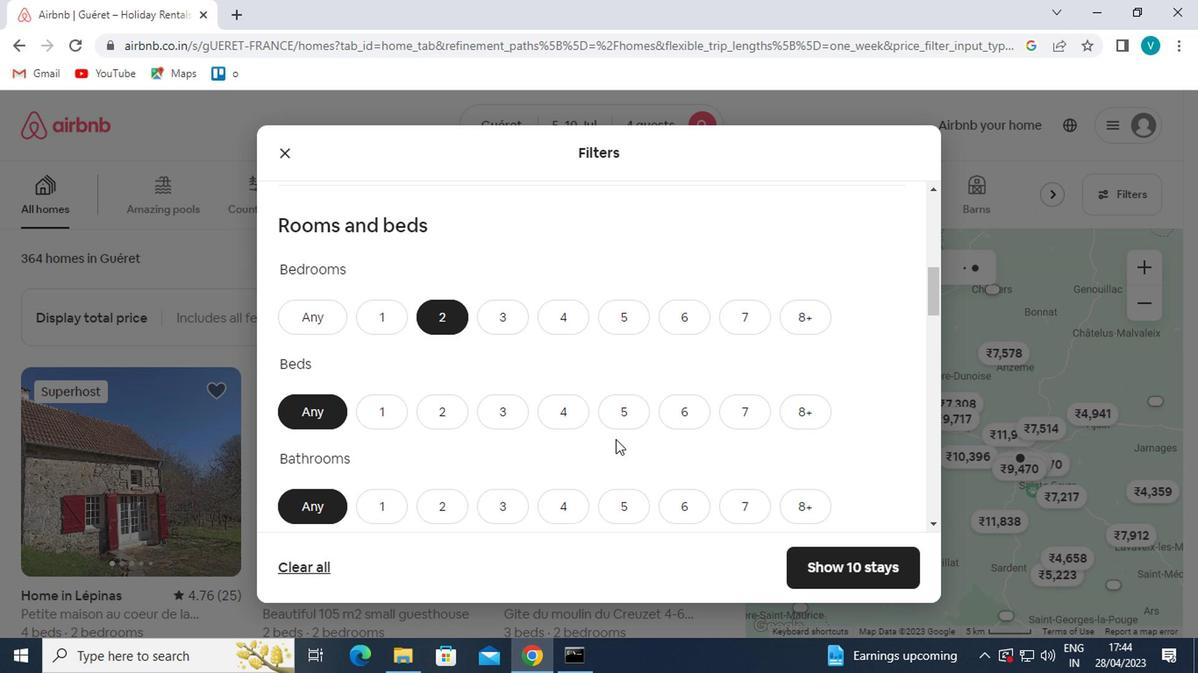 
Action: Mouse pressed left at (561, 267)
Screenshot: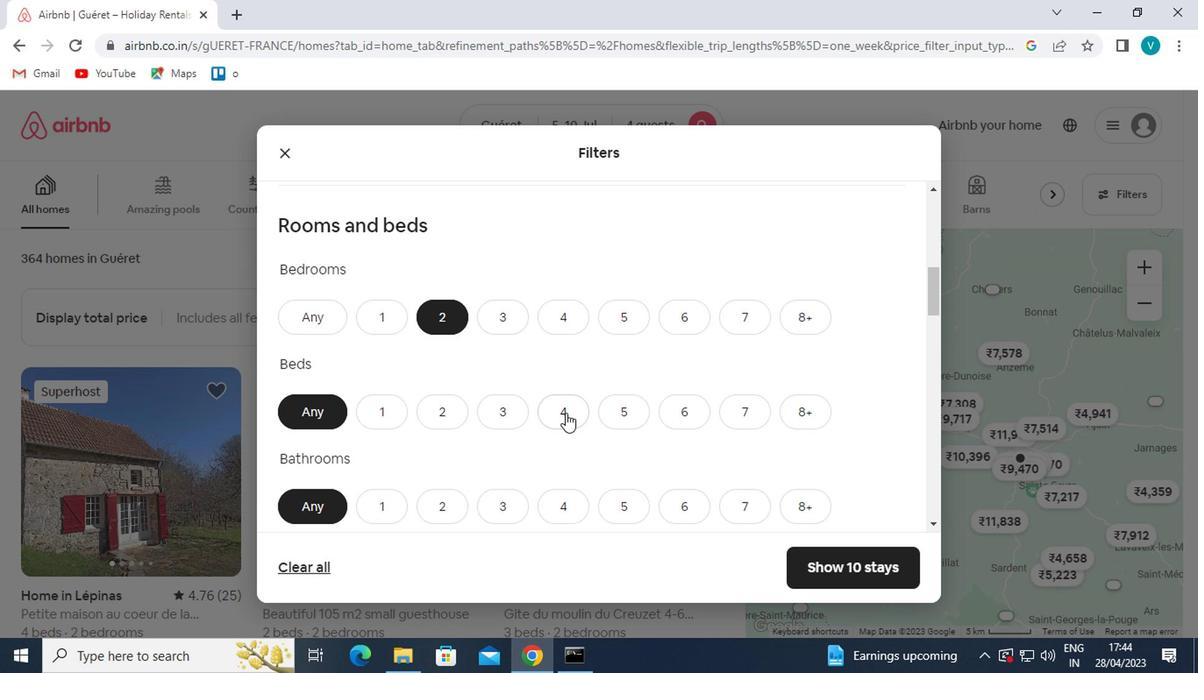 
Action: Mouse moved to (557, 267)
Screenshot: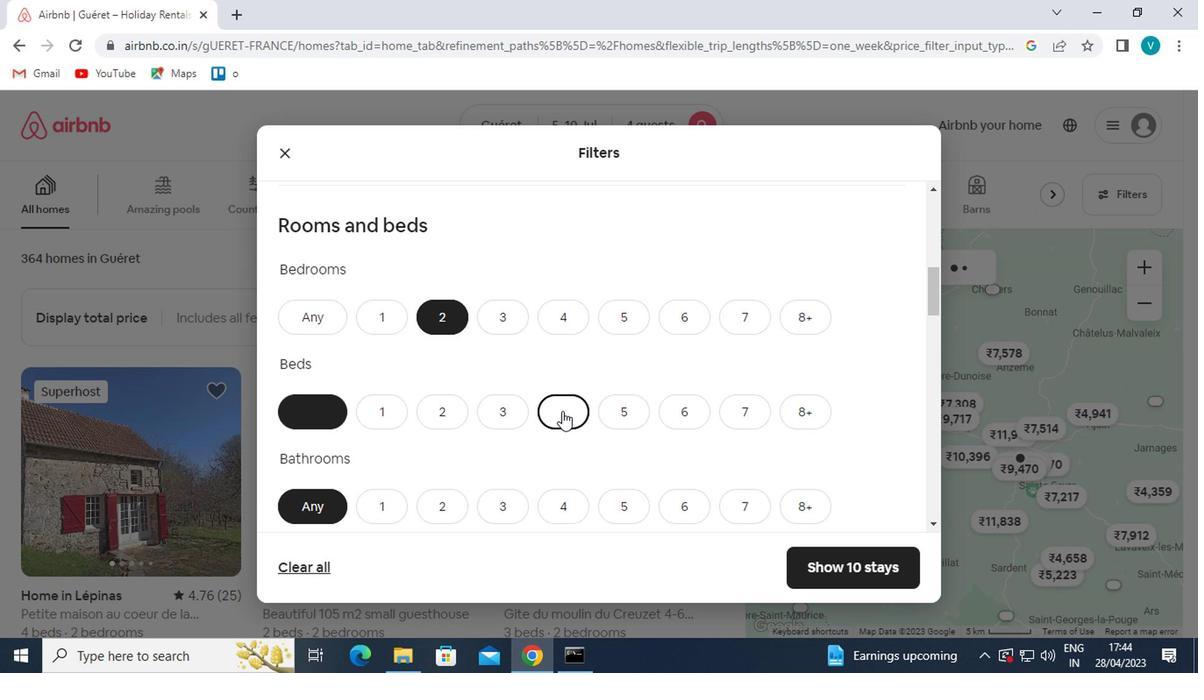 
Action: Mouse scrolled (557, 266) with delta (0, 0)
Screenshot: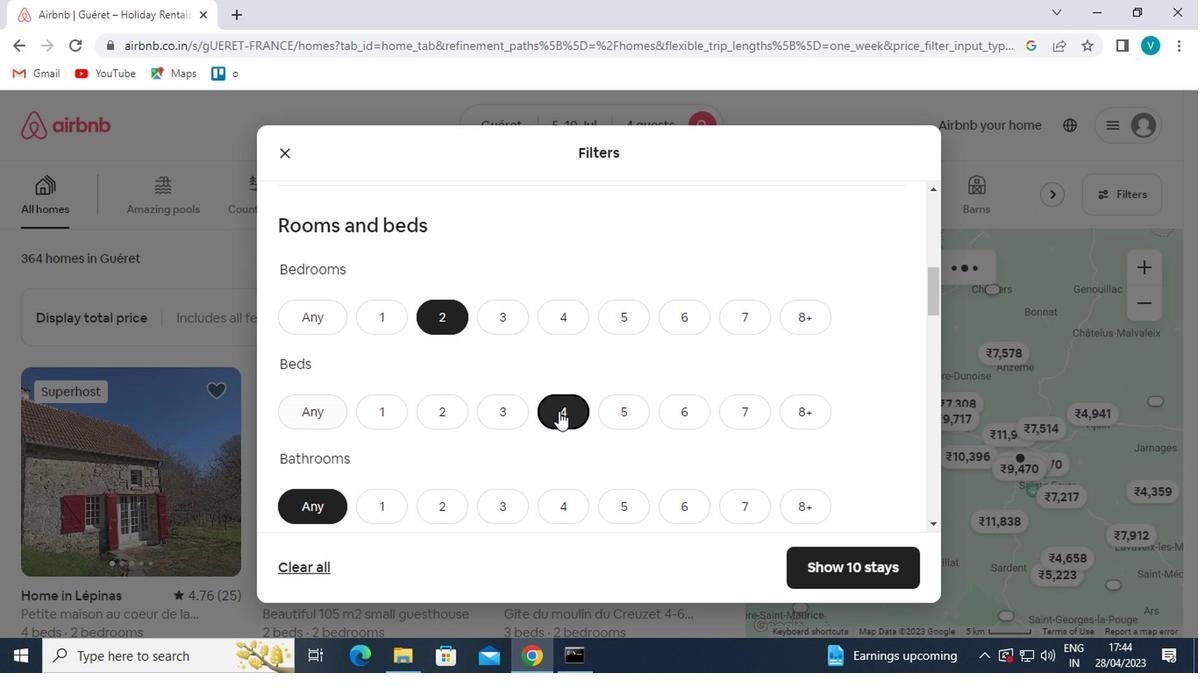 
Action: Mouse scrolled (557, 266) with delta (0, 0)
Screenshot: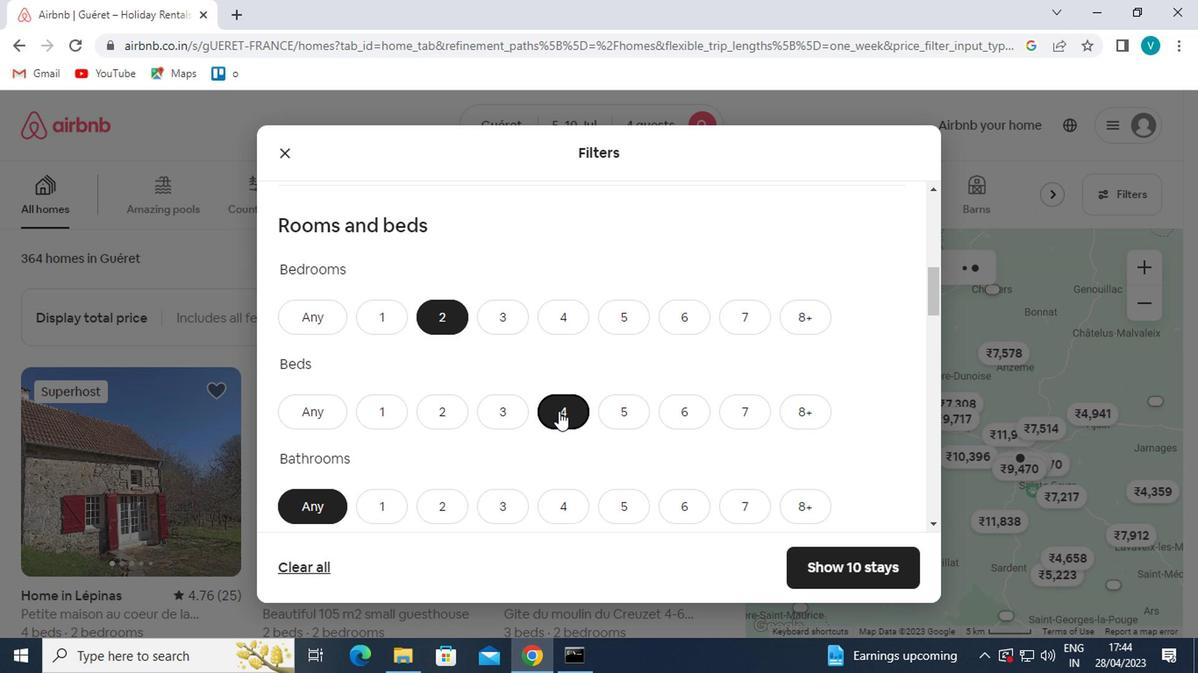 
Action: Mouse moved to (419, 238)
Screenshot: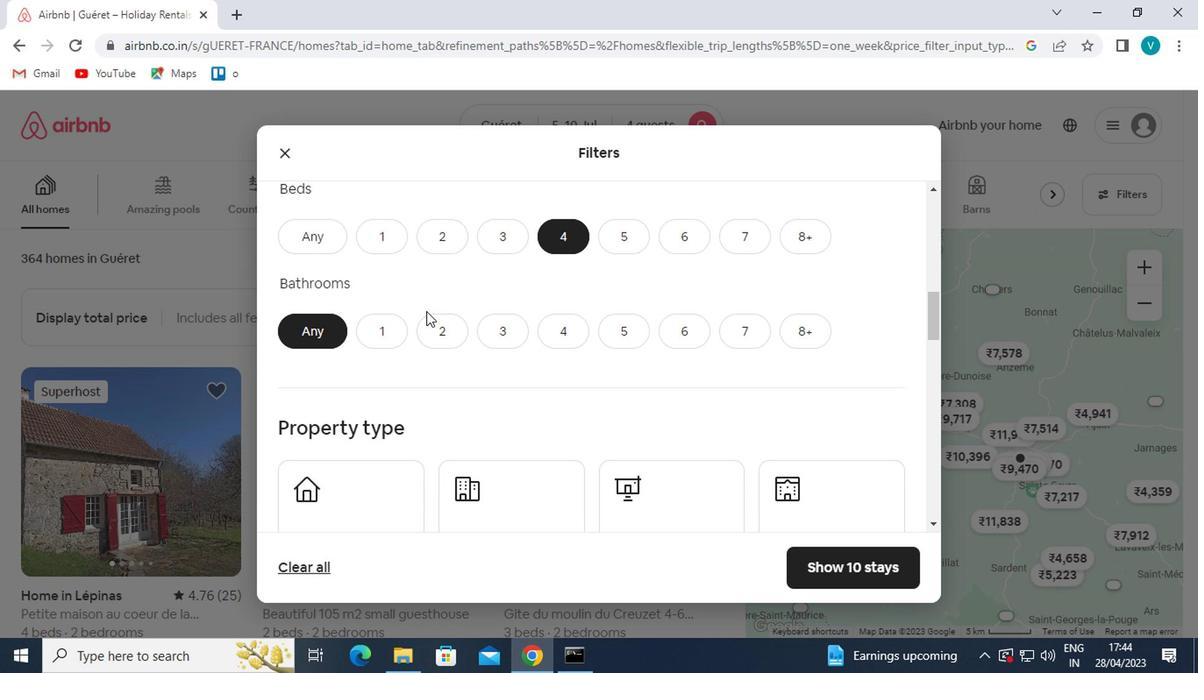 
Action: Mouse pressed left at (419, 238)
Screenshot: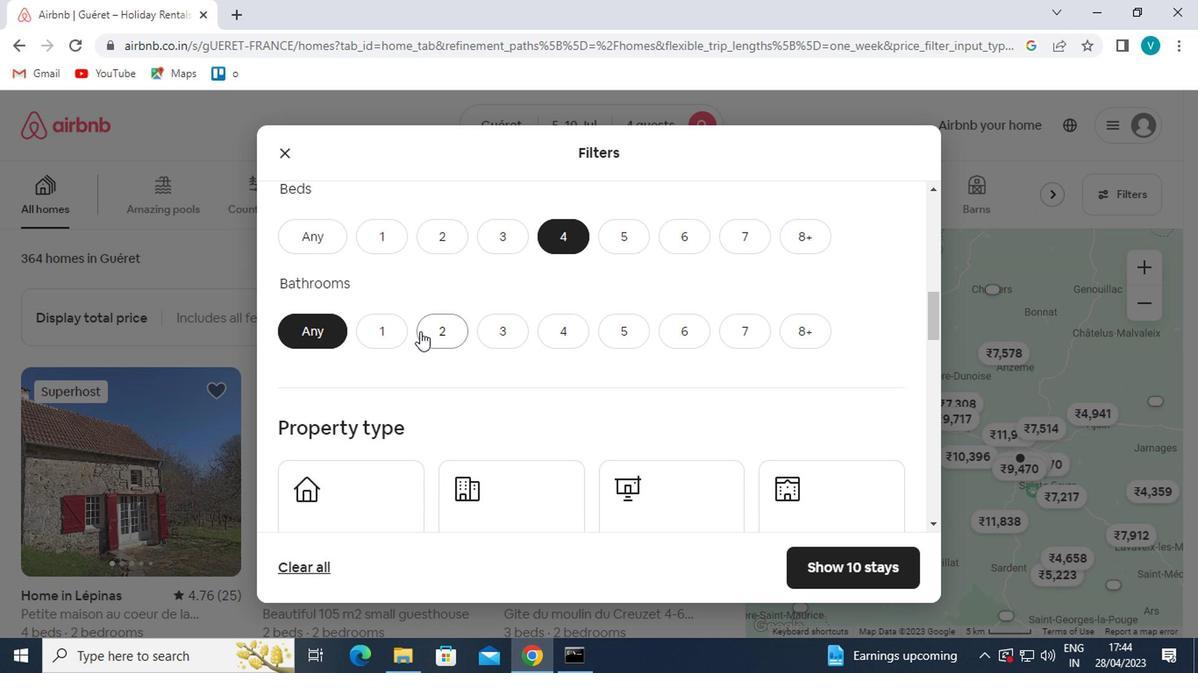 
Action: Mouse moved to (422, 238)
Screenshot: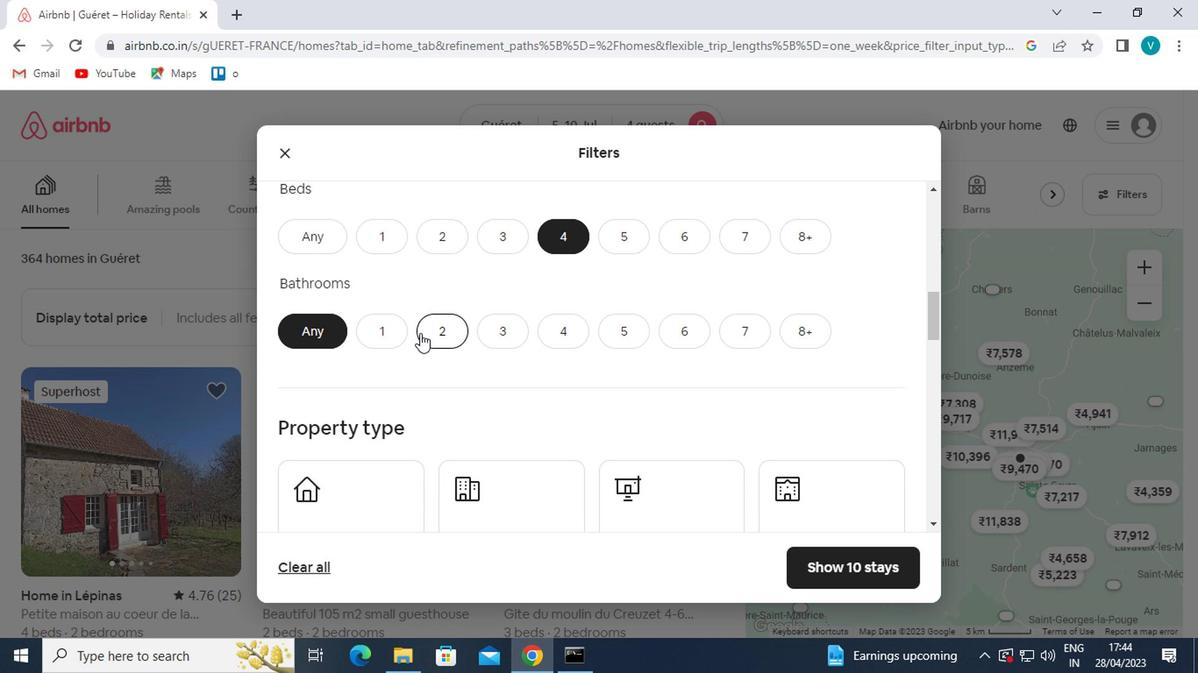 
Action: Mouse scrolled (422, 237) with delta (0, 0)
Screenshot: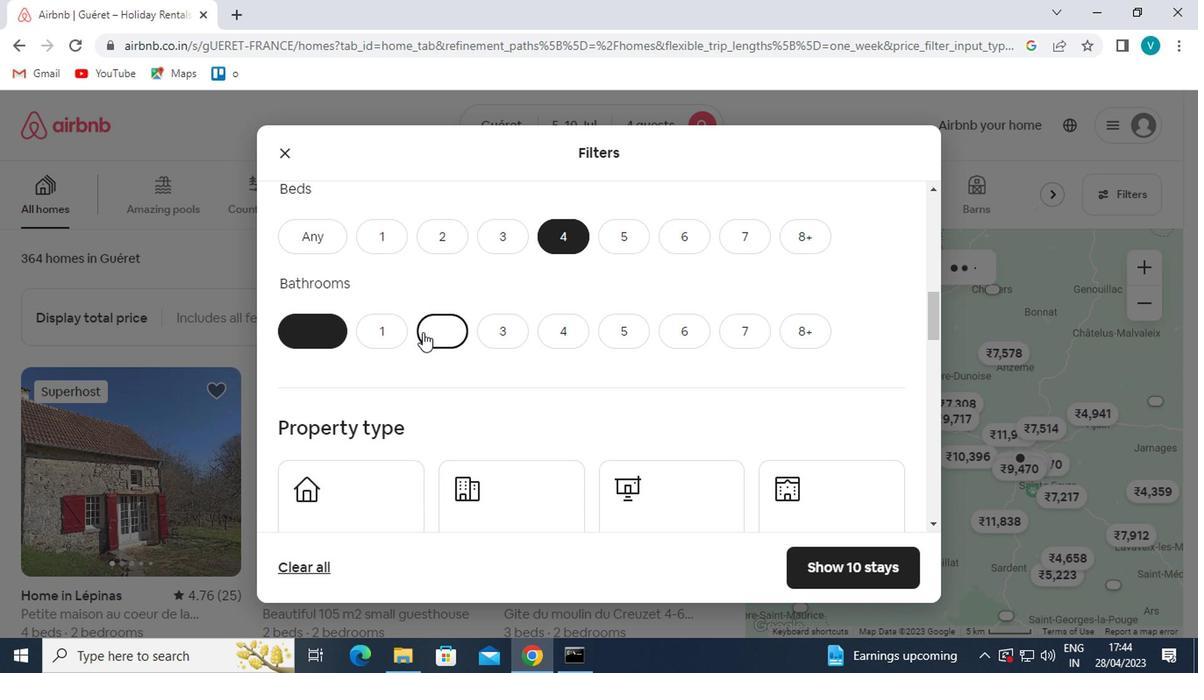 
Action: Mouse scrolled (422, 237) with delta (0, 0)
Screenshot: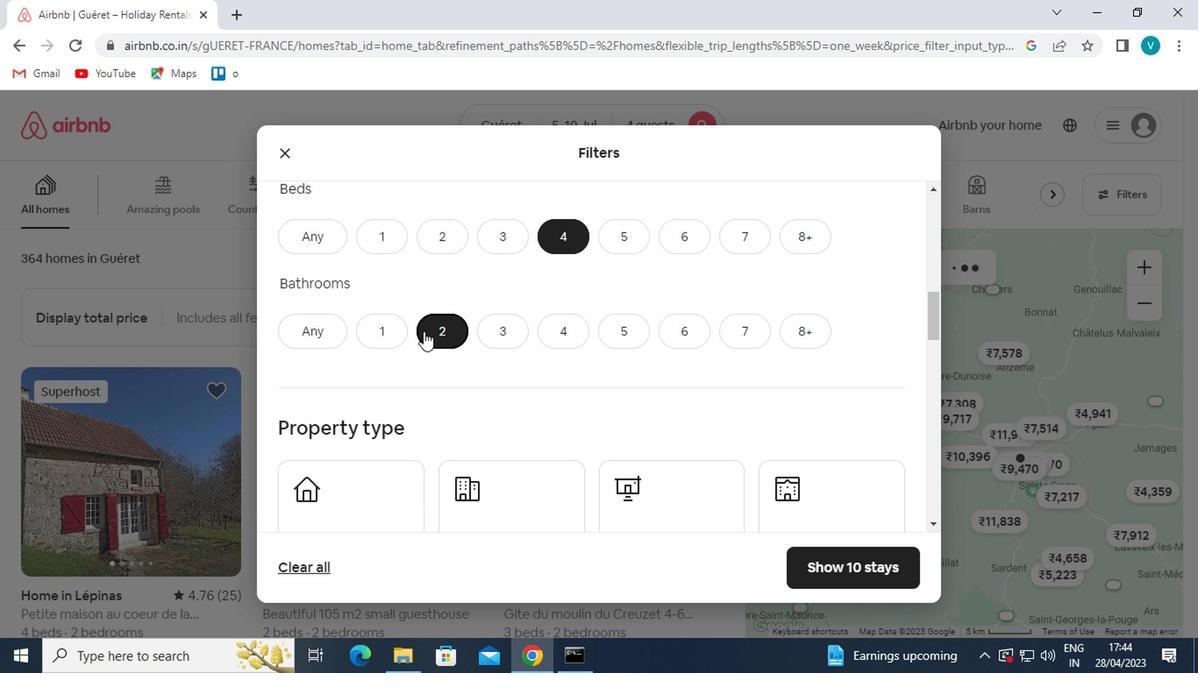 
Action: Mouse moved to (388, 243)
Screenshot: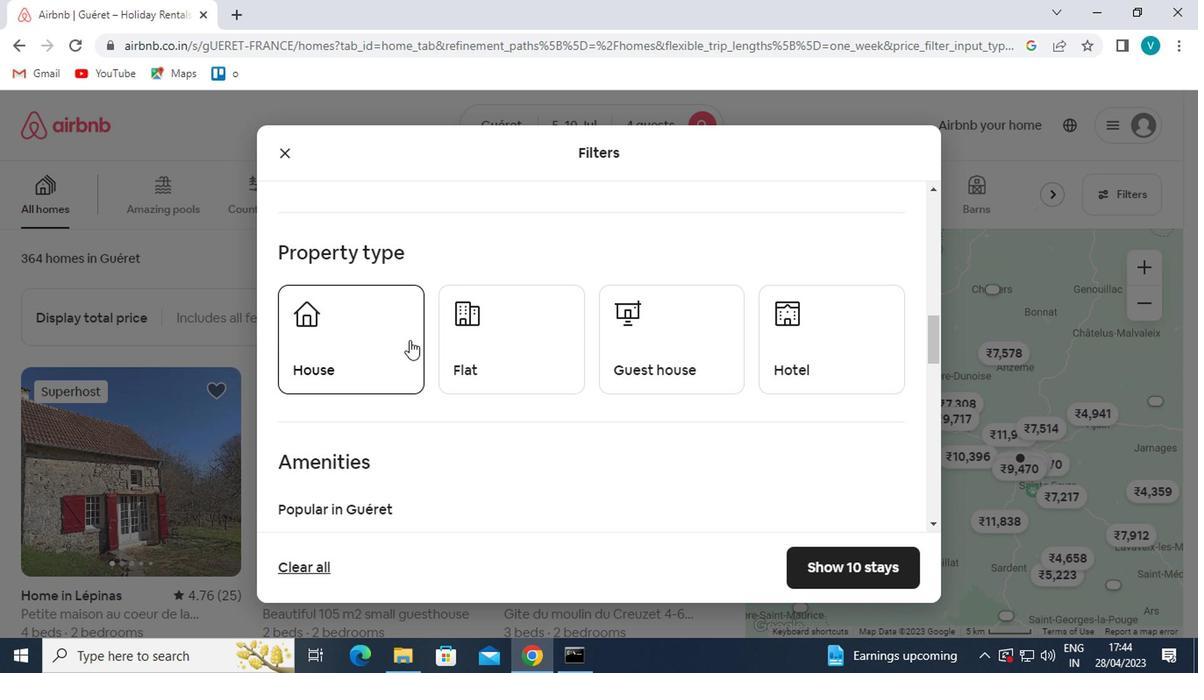 
Action: Mouse pressed left at (388, 243)
Screenshot: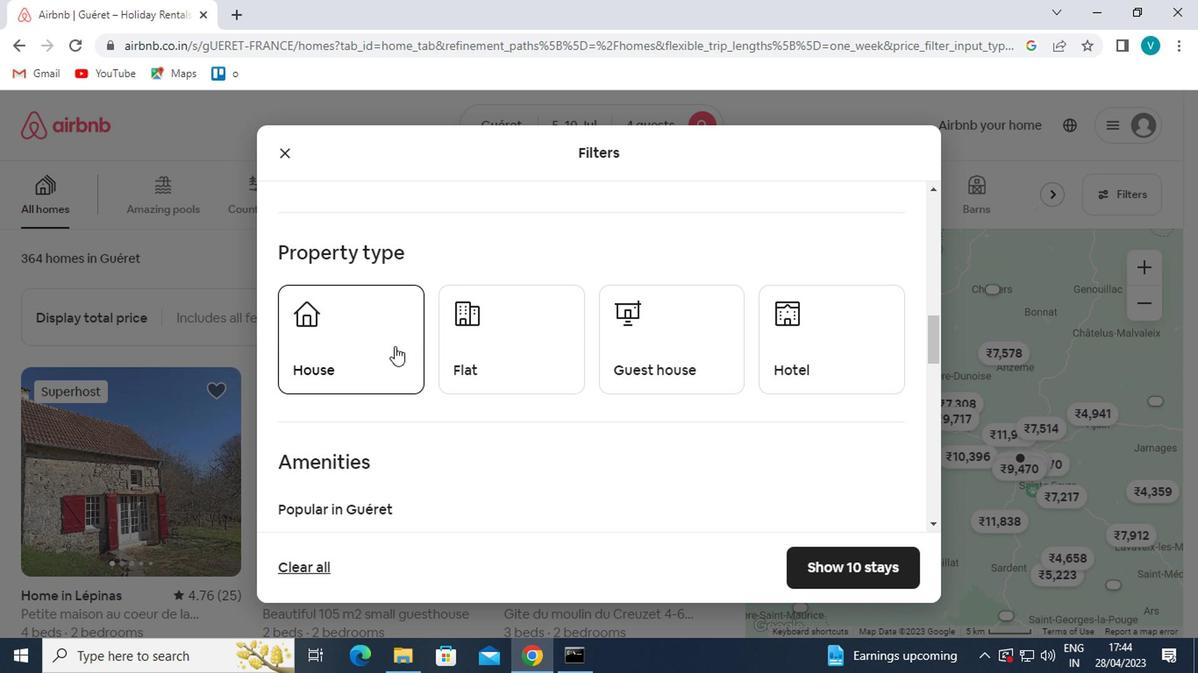 
Action: Mouse moved to (536, 247)
Screenshot: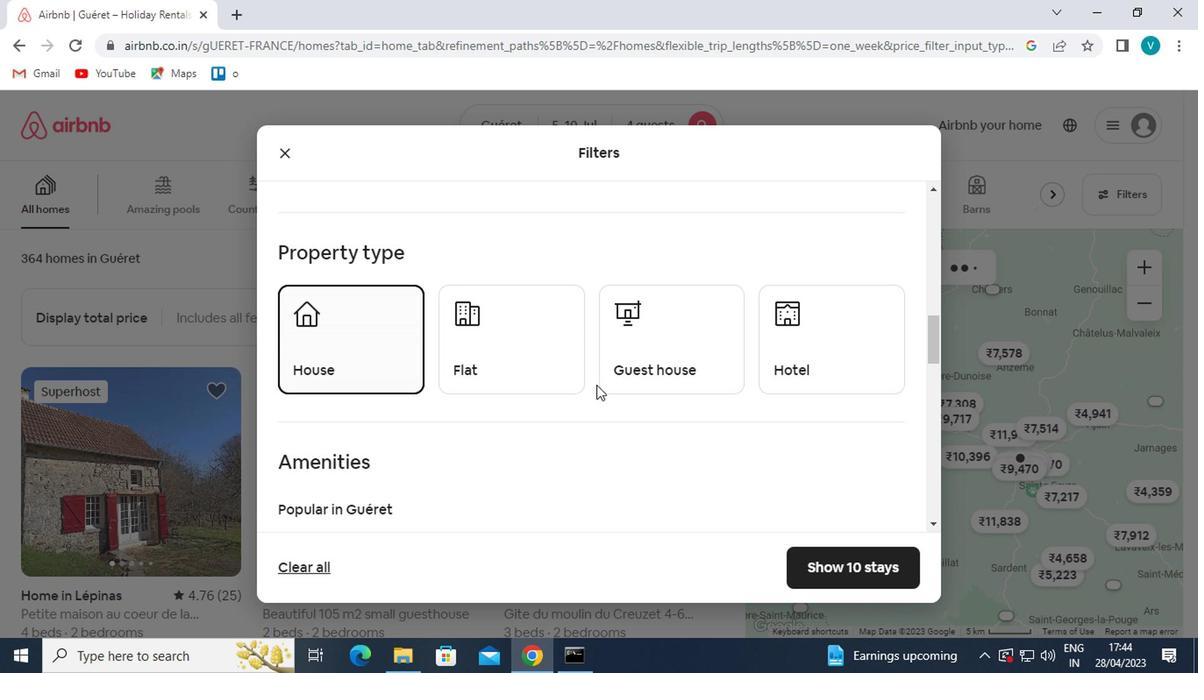 
Action: Mouse pressed left at (536, 247)
Screenshot: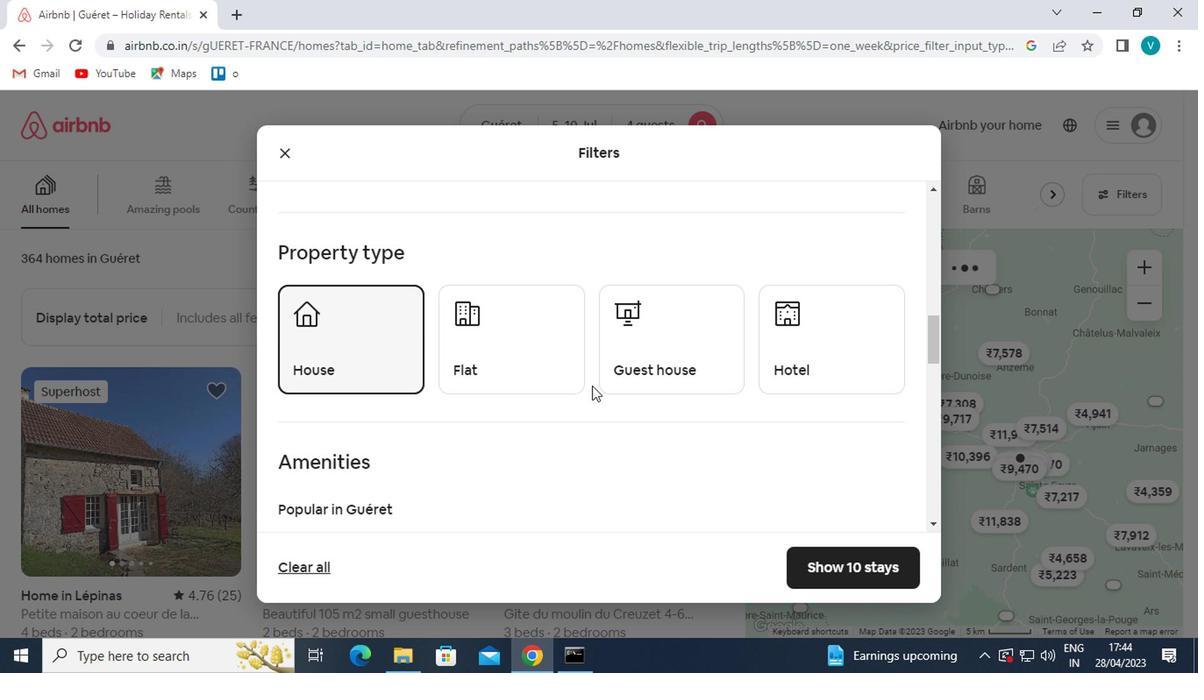 
Action: Mouse moved to (667, 249)
Screenshot: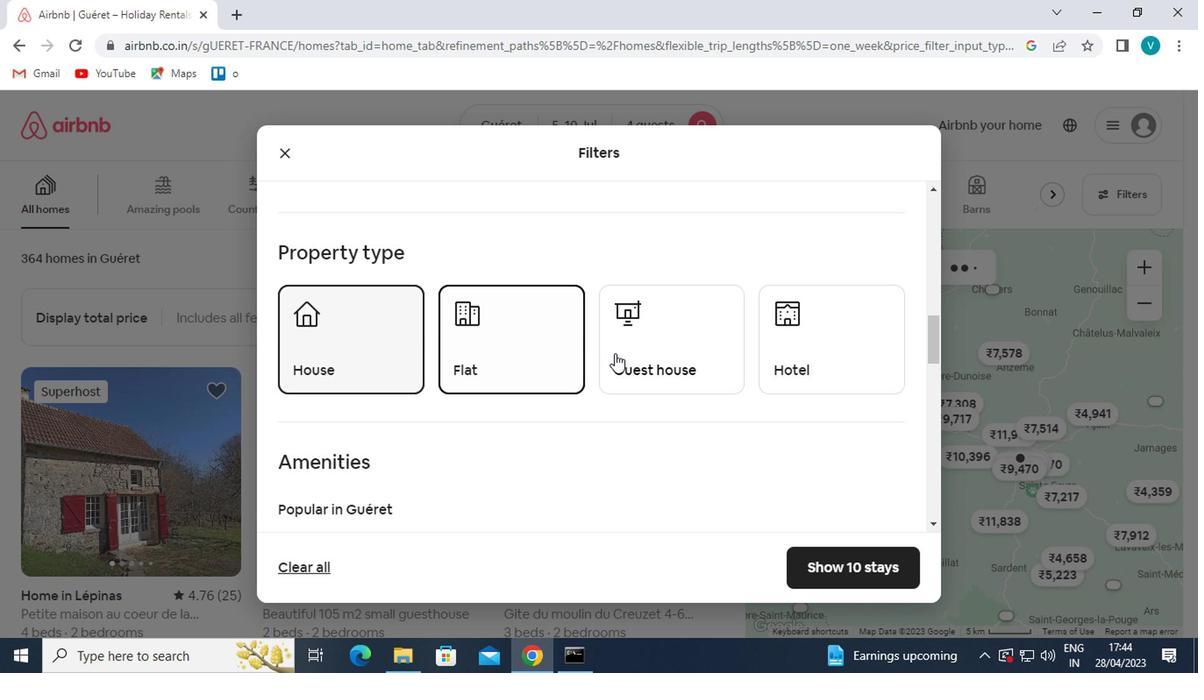 
Action: Mouse pressed left at (667, 249)
Screenshot: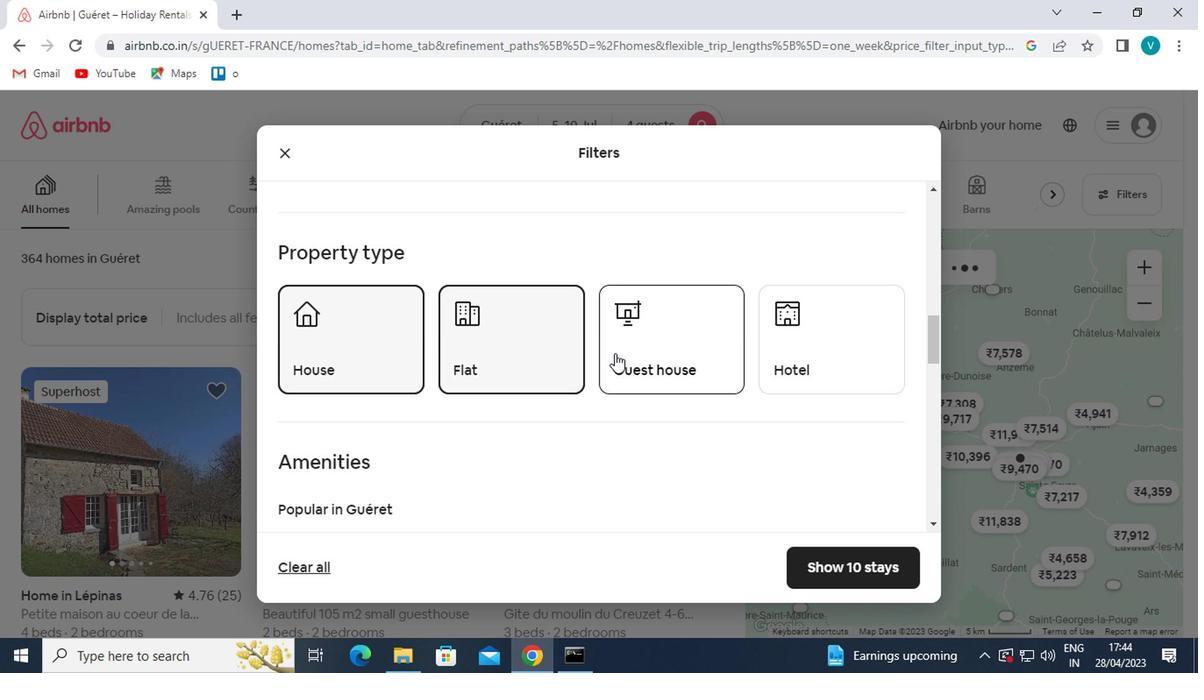 
Action: Mouse scrolled (667, 248) with delta (0, 0)
Screenshot: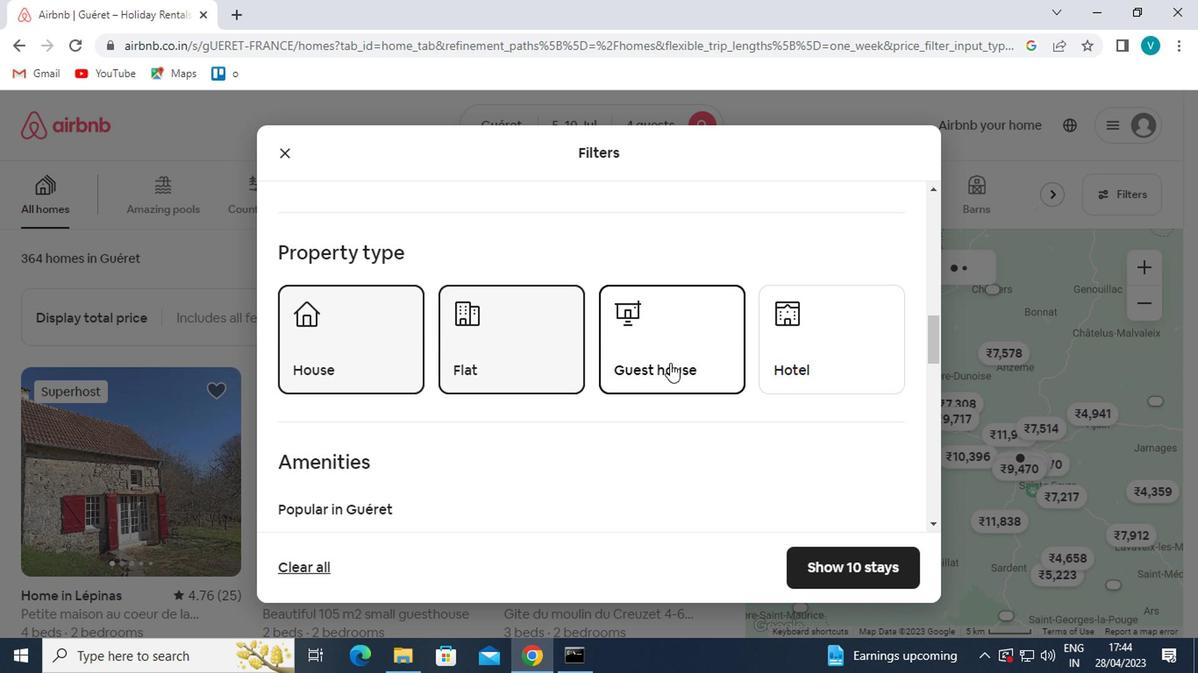 
Action: Mouse scrolled (667, 248) with delta (0, 0)
Screenshot: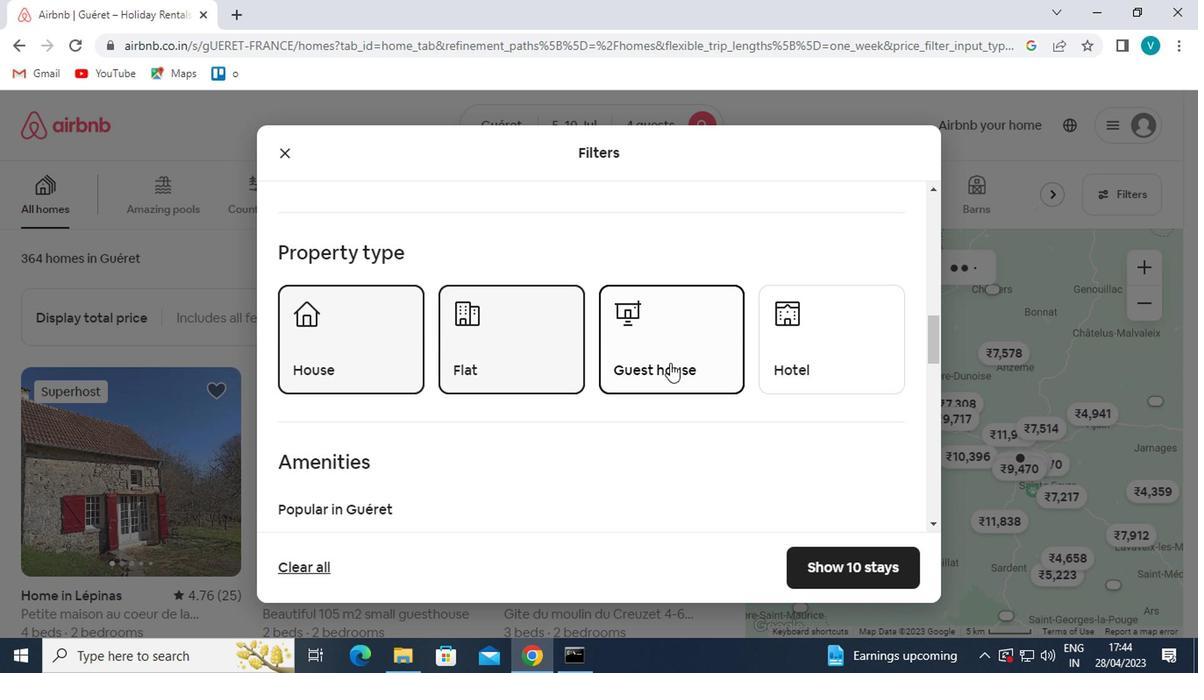 
Action: Mouse scrolled (667, 248) with delta (0, 0)
Screenshot: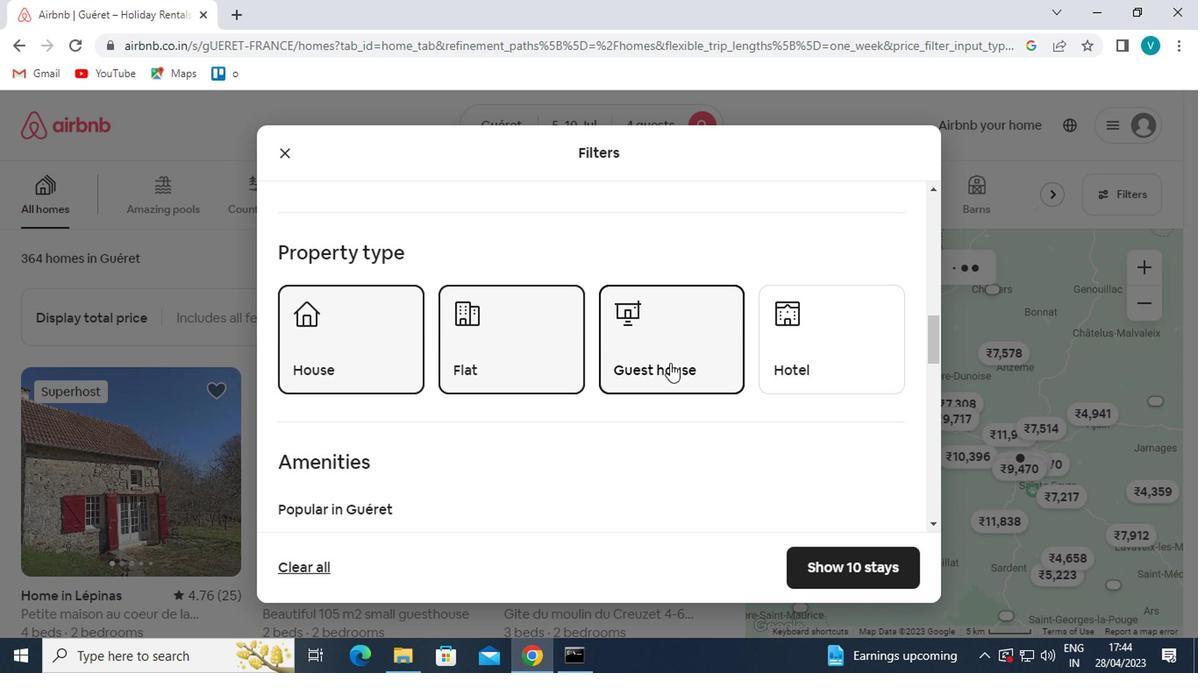 
Action: Mouse moved to (665, 250)
Screenshot: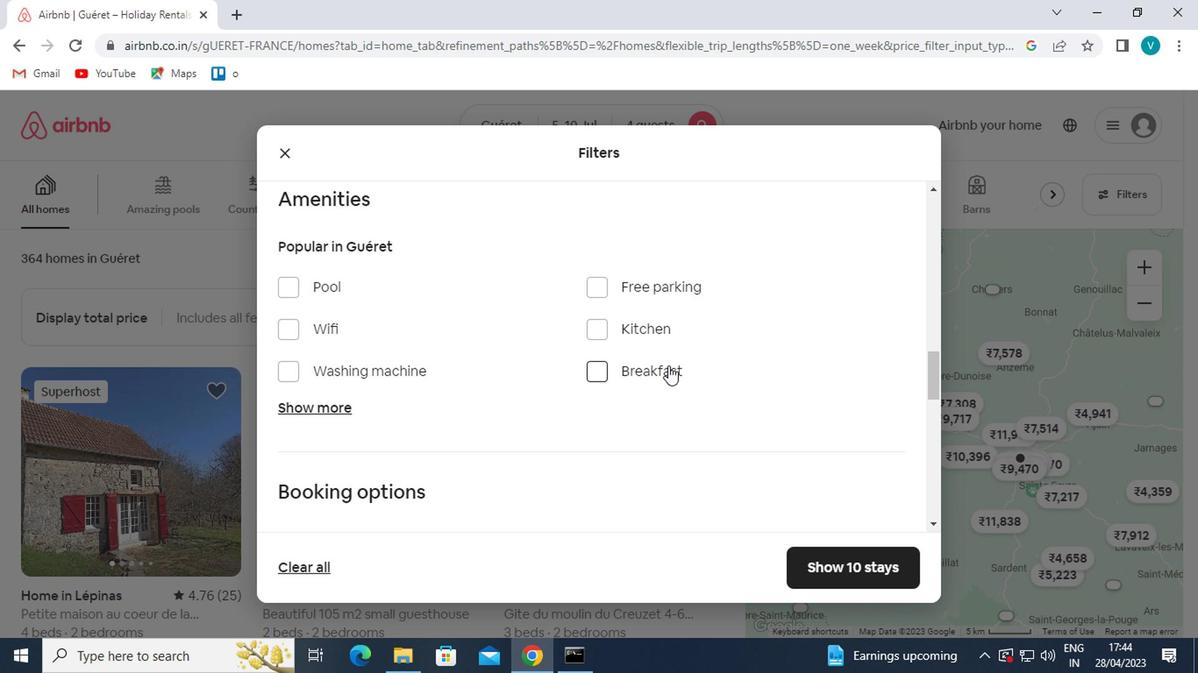 
Action: Mouse scrolled (665, 250) with delta (0, 0)
Screenshot: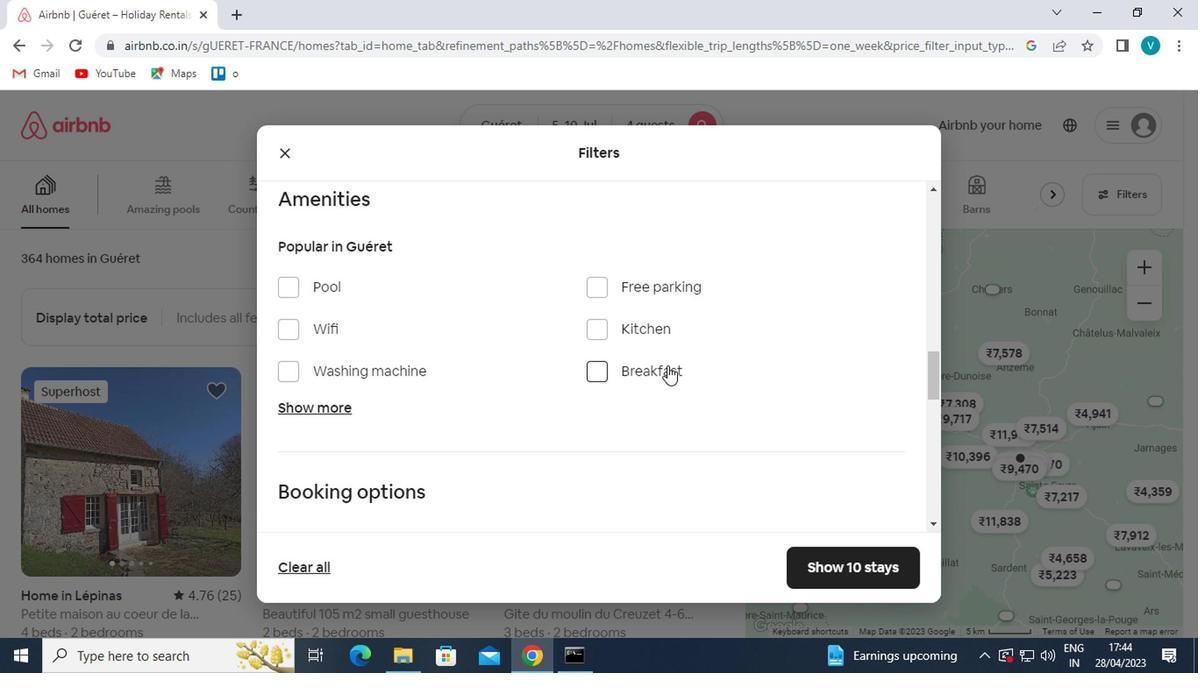 
Action: Mouse scrolled (665, 250) with delta (0, 0)
Screenshot: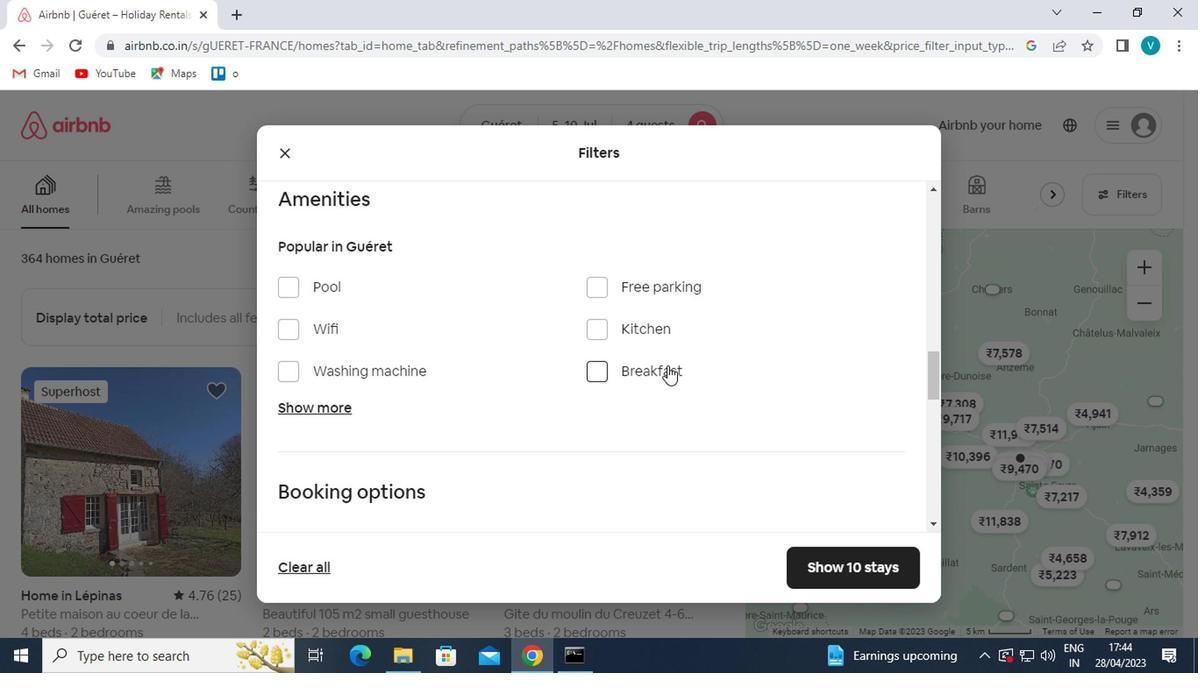 
Action: Mouse scrolled (665, 250) with delta (0, 0)
Screenshot: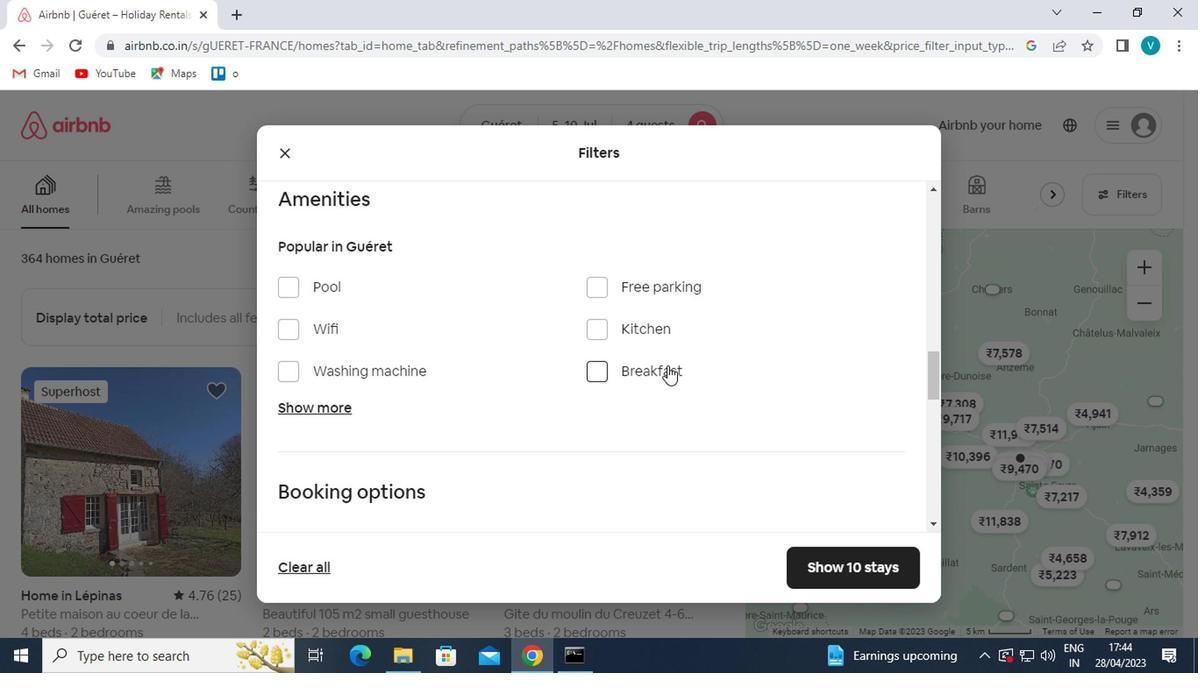 
Action: Mouse moved to (862, 240)
Screenshot: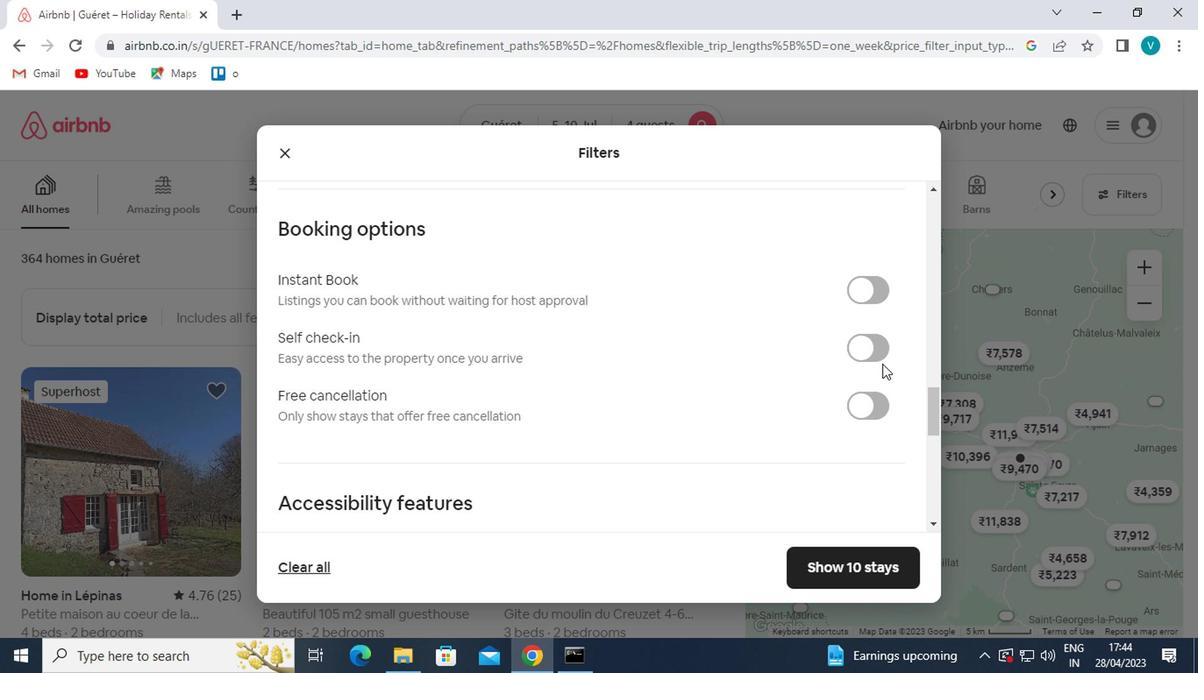 
Action: Mouse pressed left at (862, 240)
Screenshot: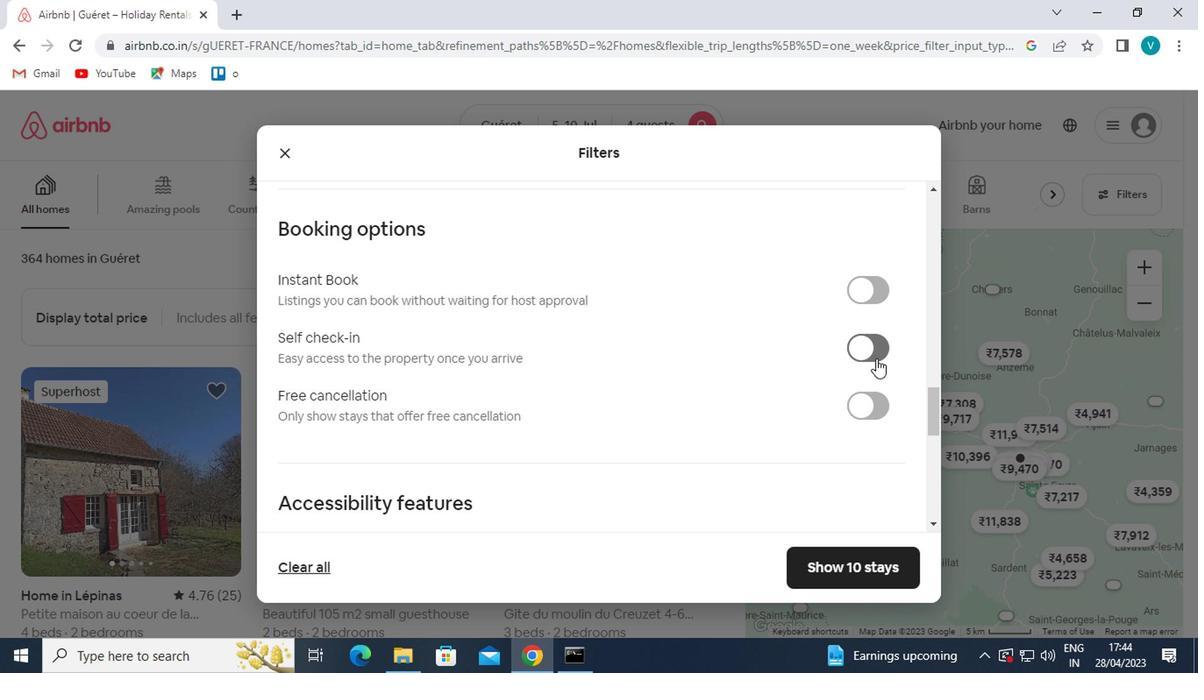 
Action: Mouse moved to (676, 209)
Screenshot: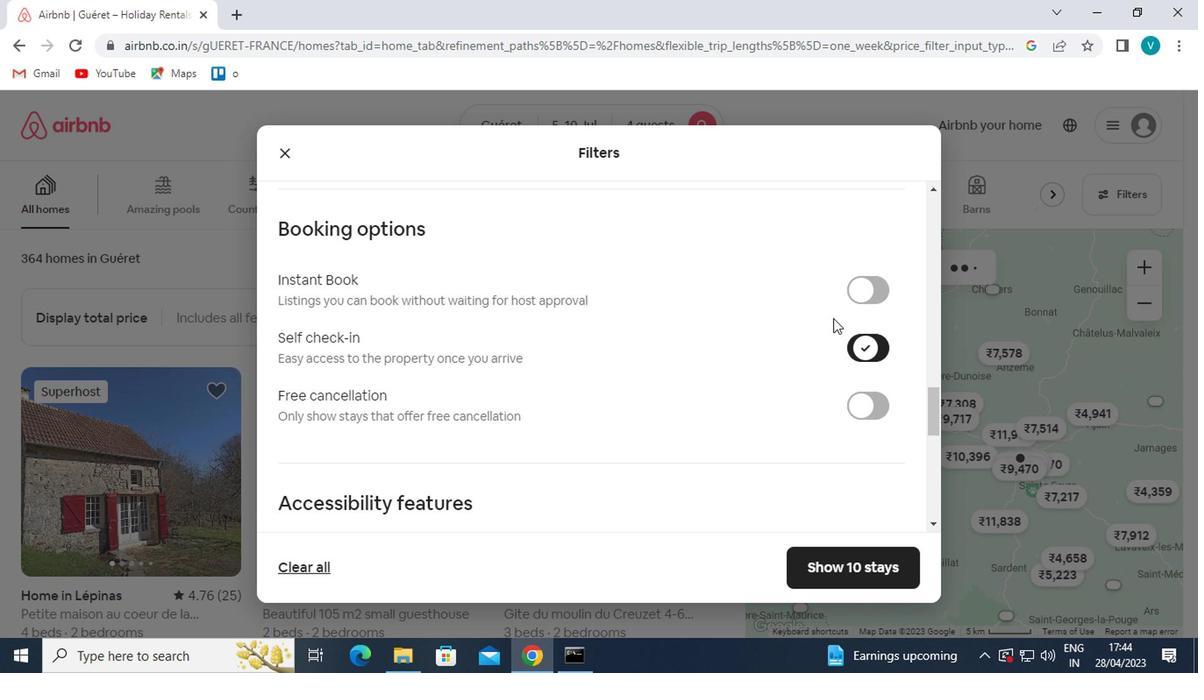 
Action: Mouse scrolled (676, 209) with delta (0, 0)
Screenshot: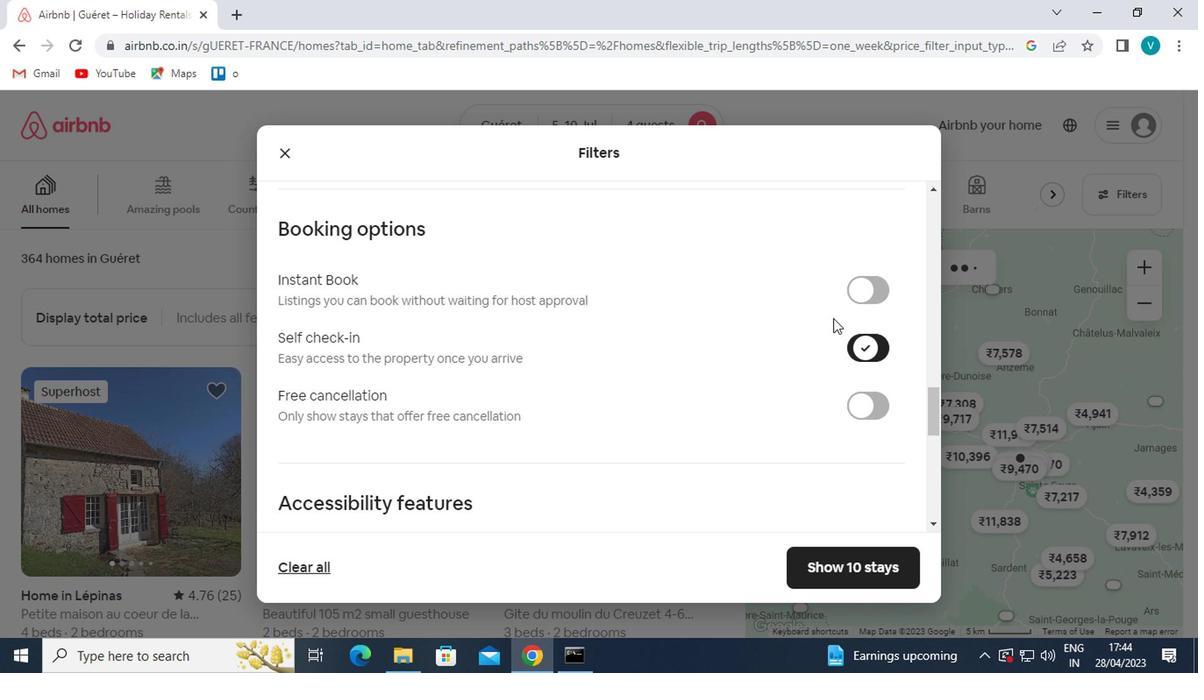 
Action: Mouse moved to (675, 209)
Screenshot: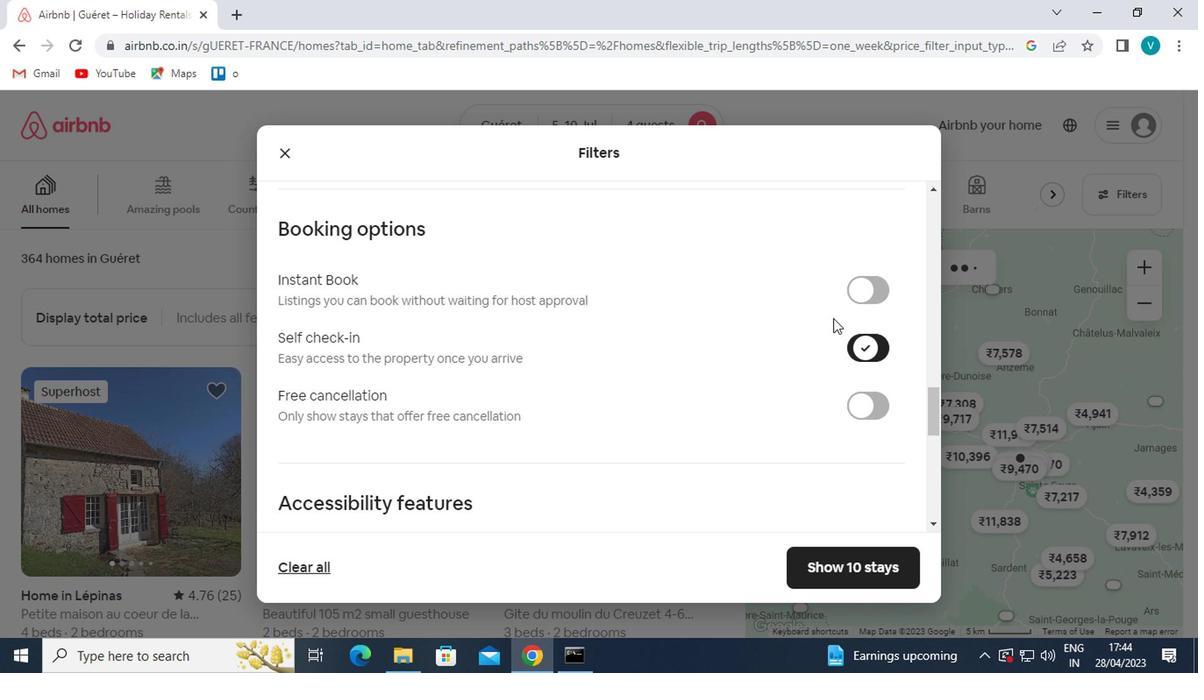 
Action: Mouse scrolled (675, 209) with delta (0, 0)
Screenshot: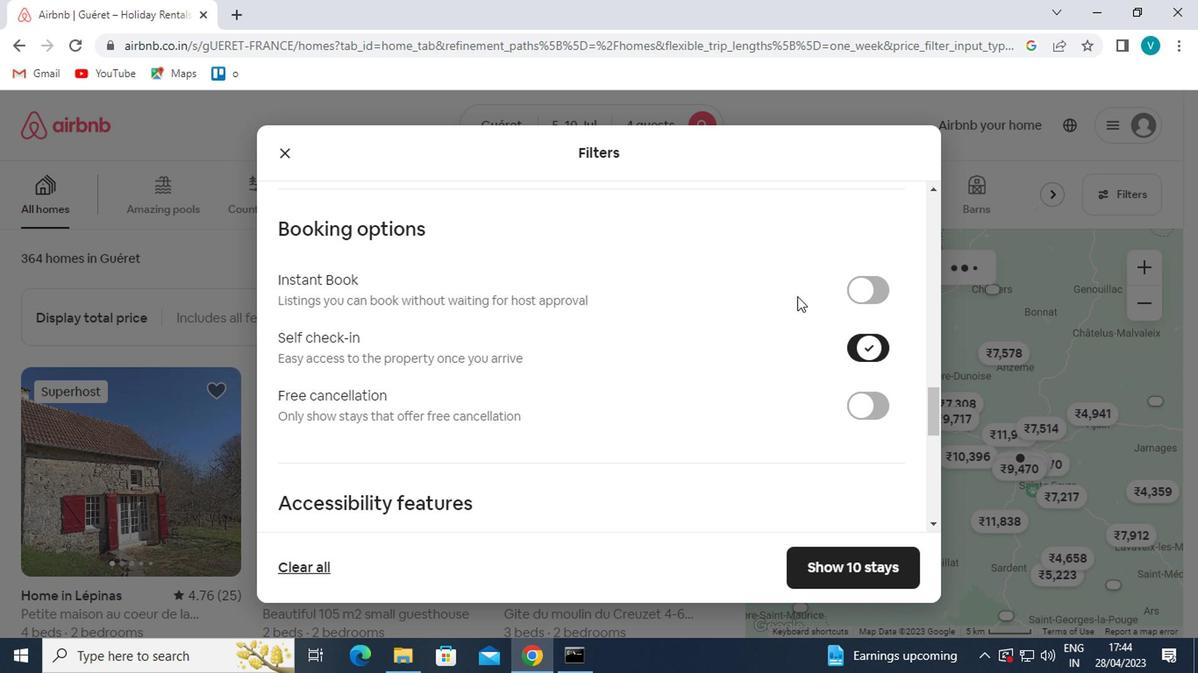 
Action: Mouse scrolled (675, 209) with delta (0, 0)
Screenshot: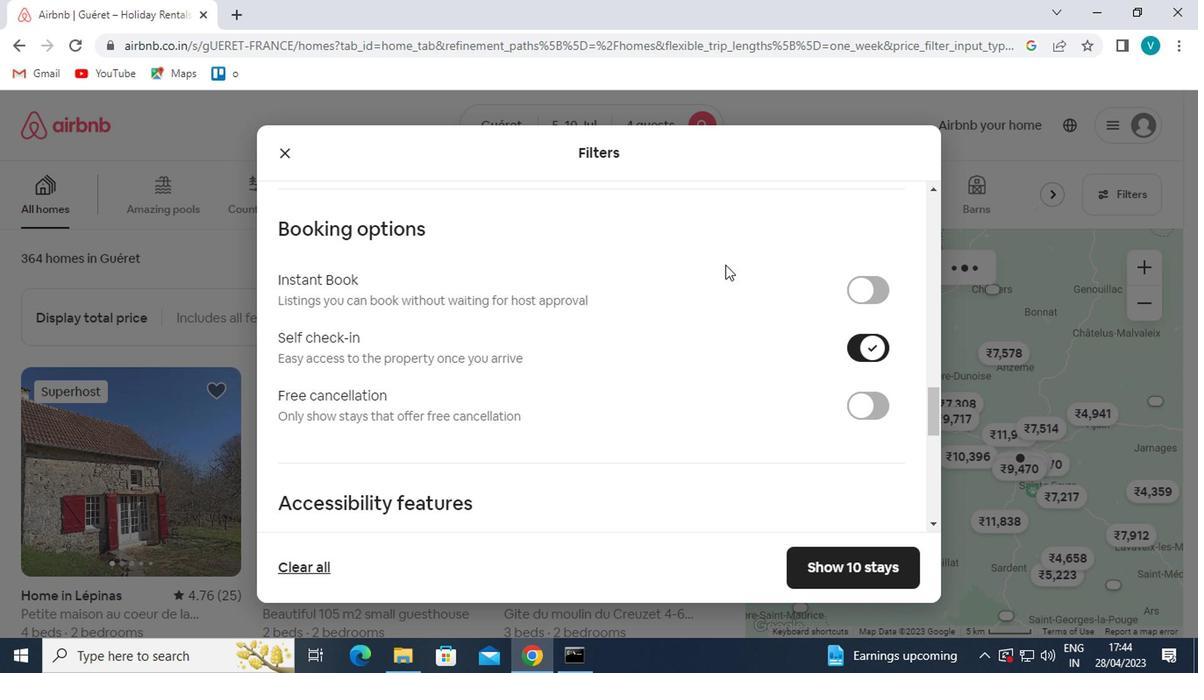 
Action: Mouse moved to (674, 209)
Screenshot: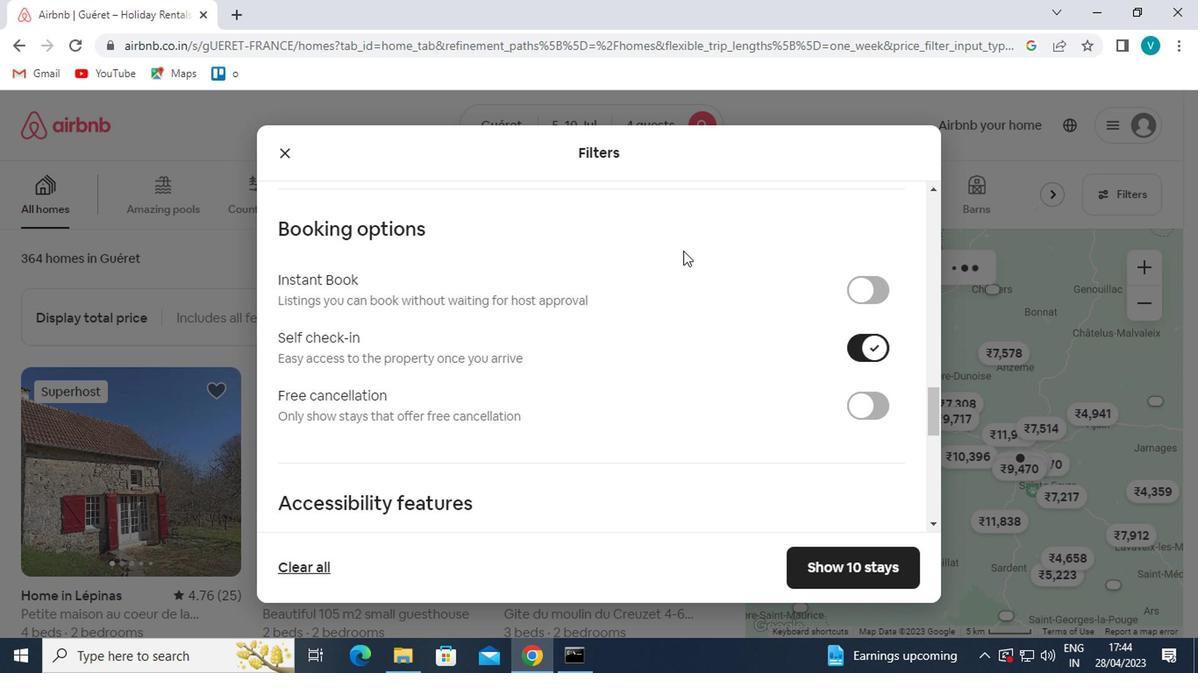 
Action: Mouse scrolled (674, 209) with delta (0, 0)
Screenshot: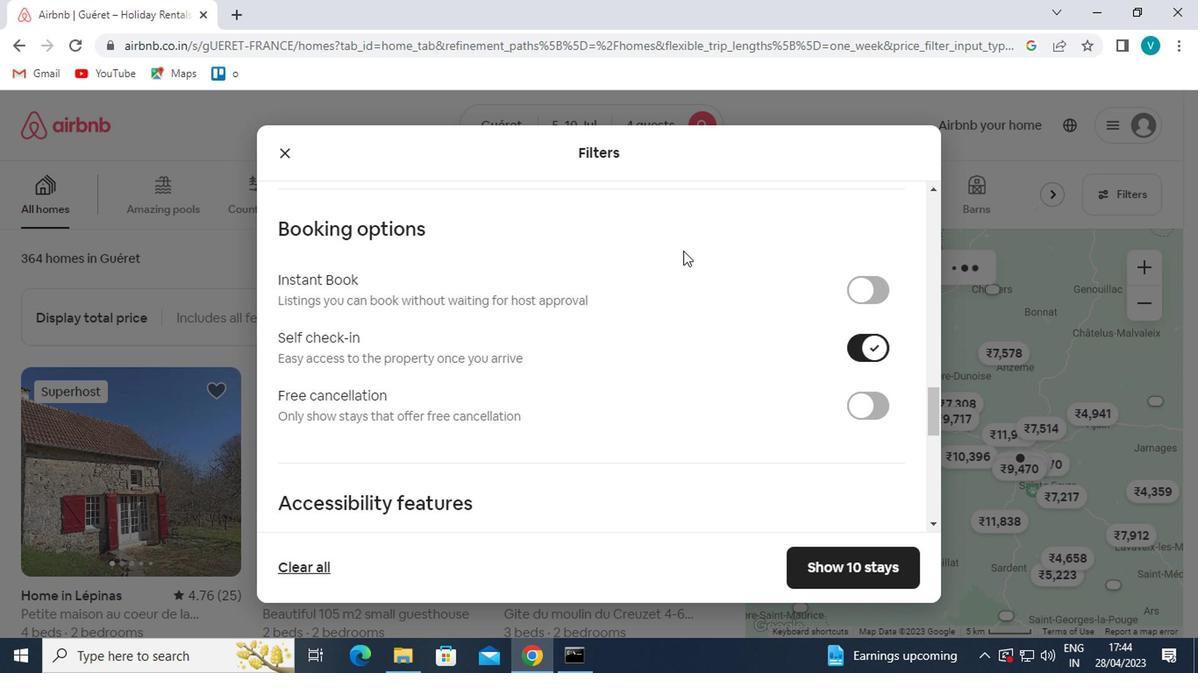
Action: Mouse moved to (672, 210)
Screenshot: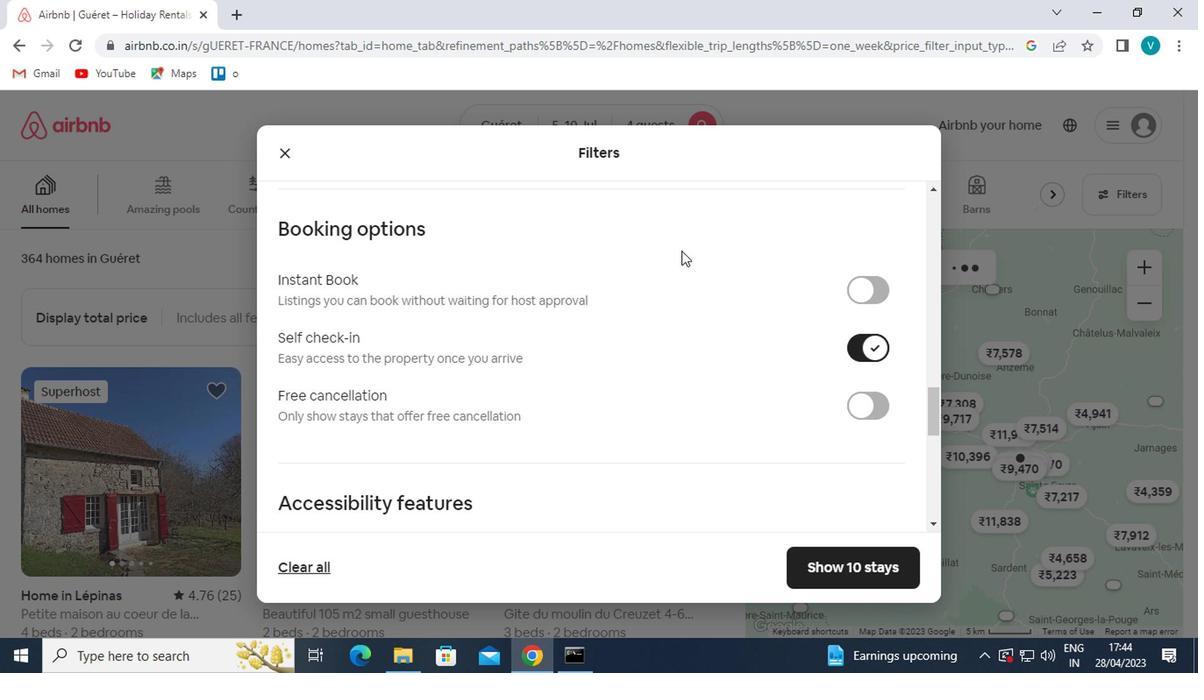 
Action: Mouse scrolled (672, 210) with delta (0, 0)
Screenshot: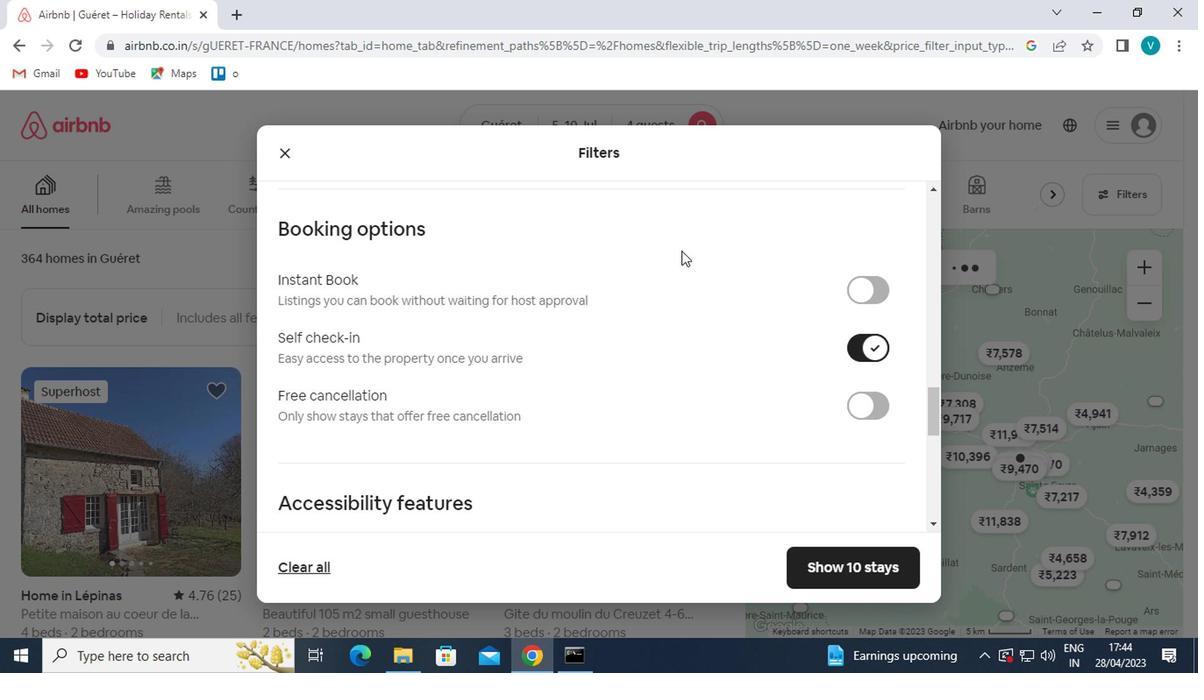 
Action: Mouse moved to (641, 219)
Screenshot: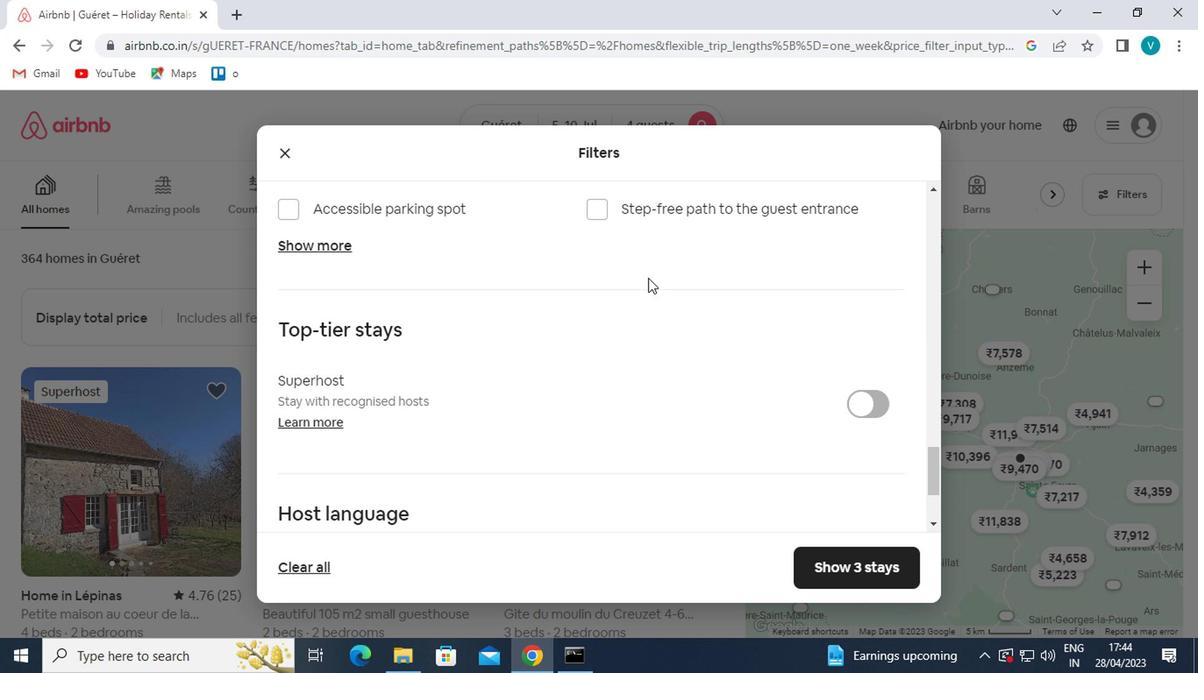 
Action: Mouse scrolled (641, 219) with delta (0, 0)
Screenshot: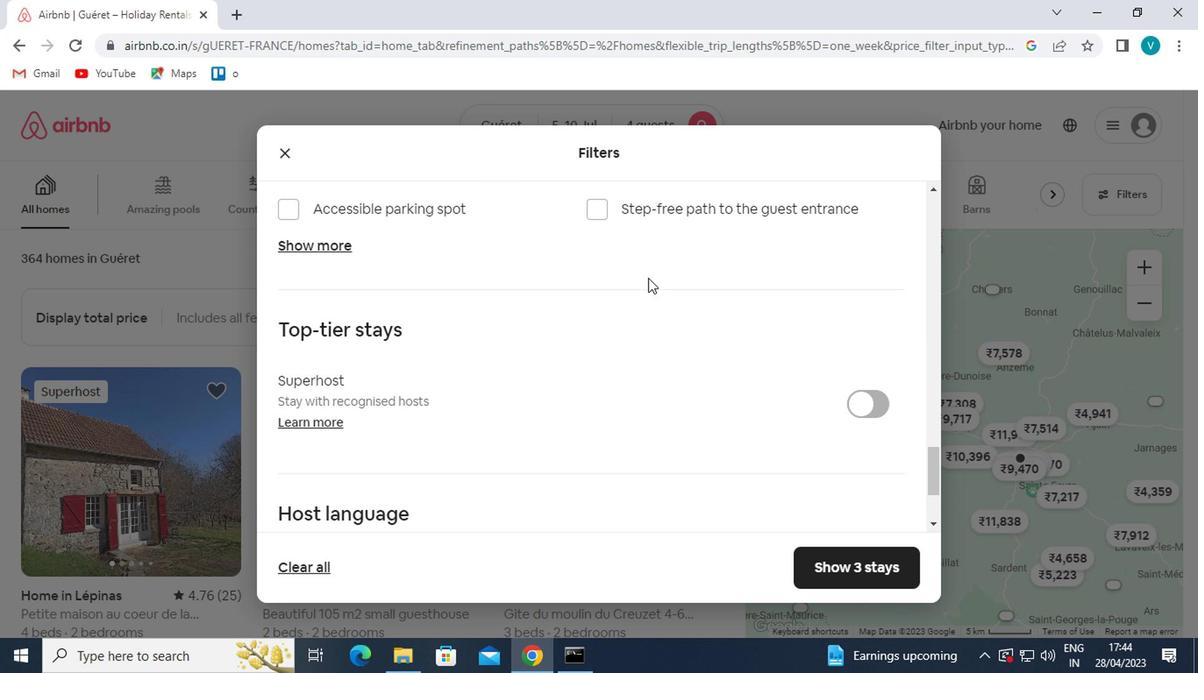 
Action: Mouse moved to (638, 220)
Screenshot: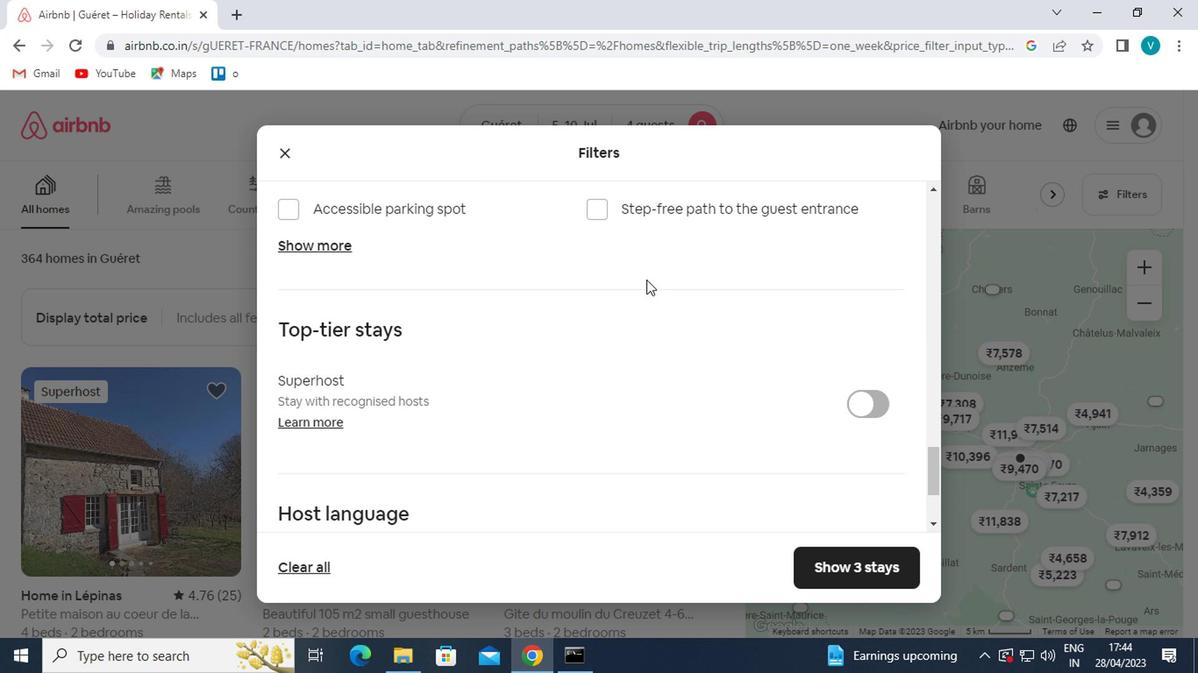 
Action: Mouse scrolled (638, 219) with delta (0, 0)
Screenshot: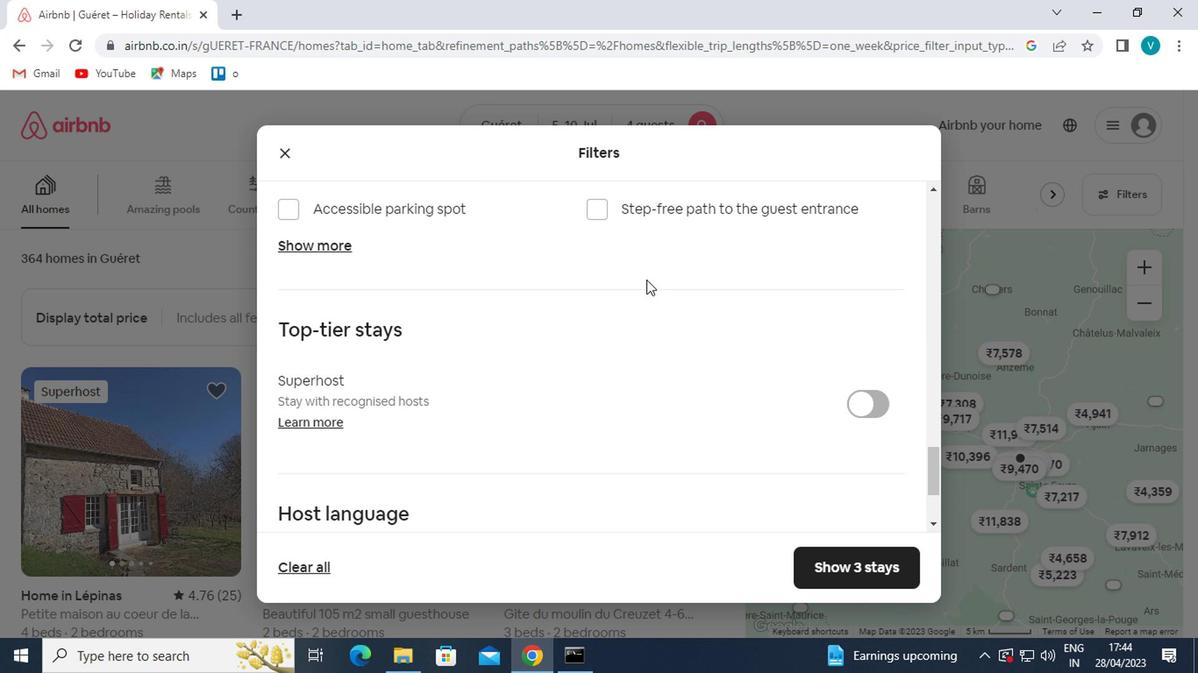 
Action: Mouse scrolled (638, 219) with delta (0, 0)
Screenshot: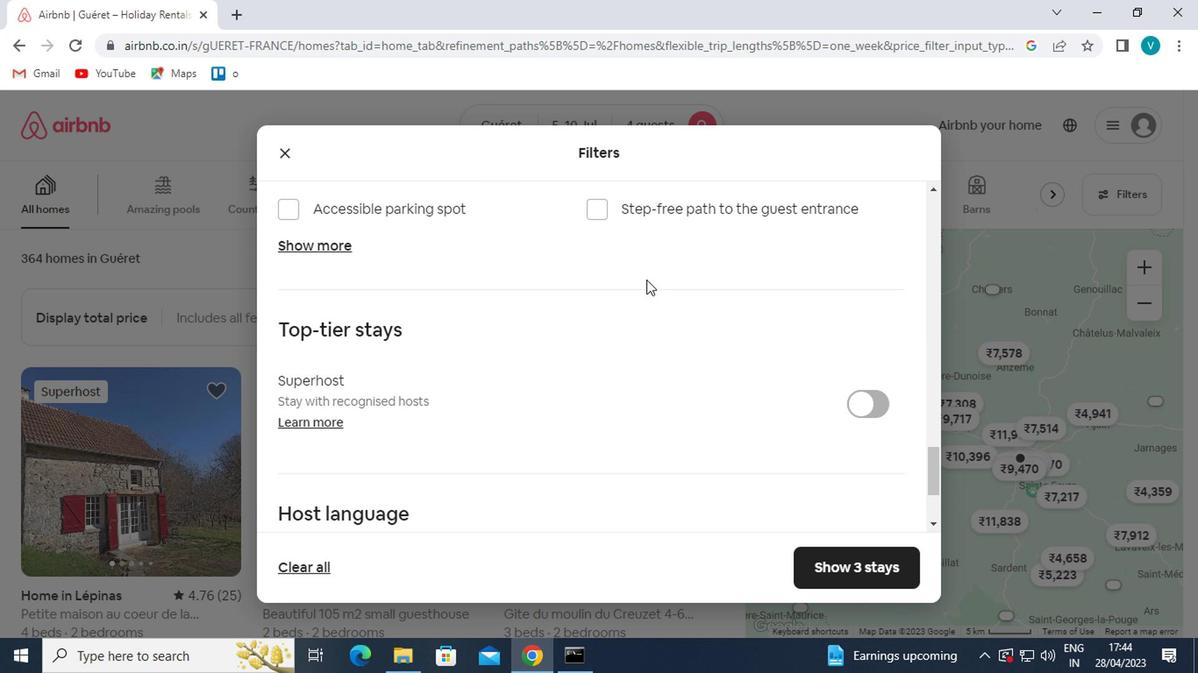 
Action: Mouse scrolled (638, 219) with delta (0, 0)
Screenshot: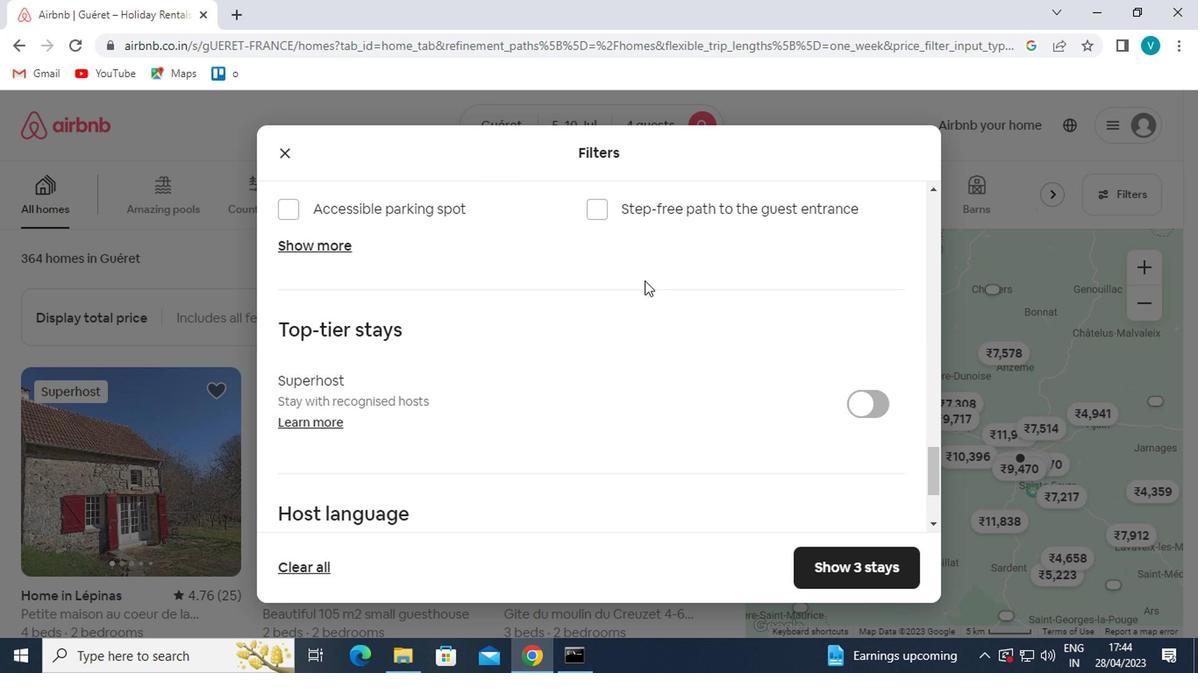 
Action: Mouse scrolled (638, 219) with delta (0, 0)
Screenshot: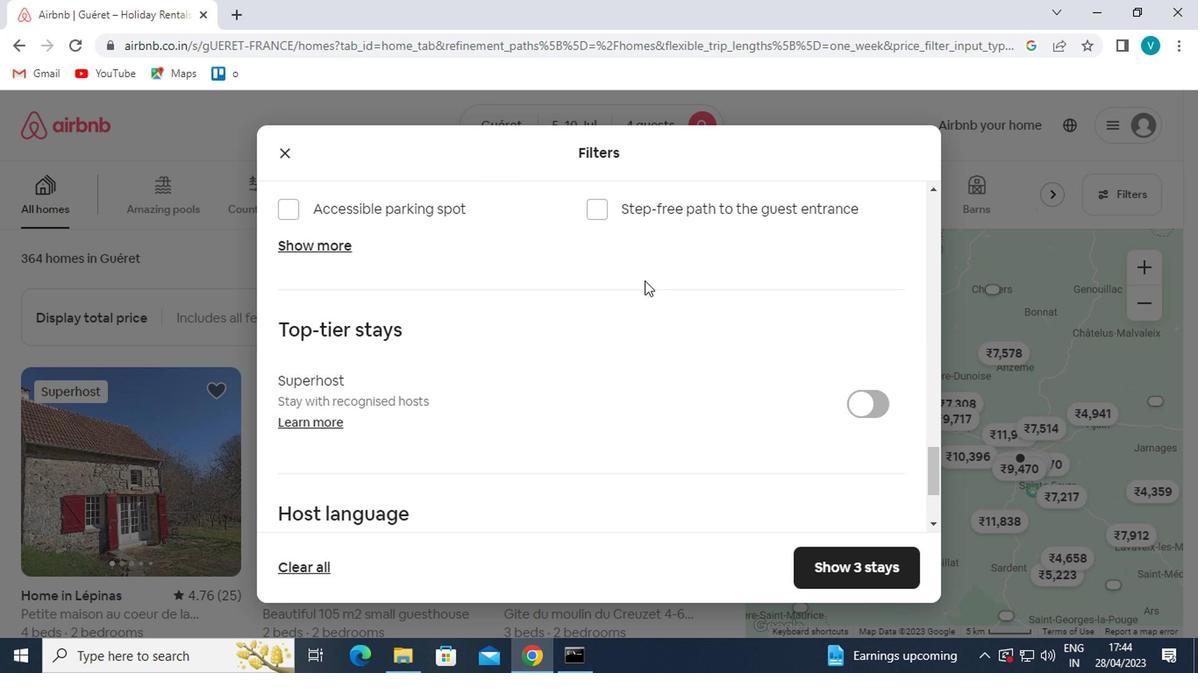 
Action: Mouse moved to (346, 264)
Screenshot: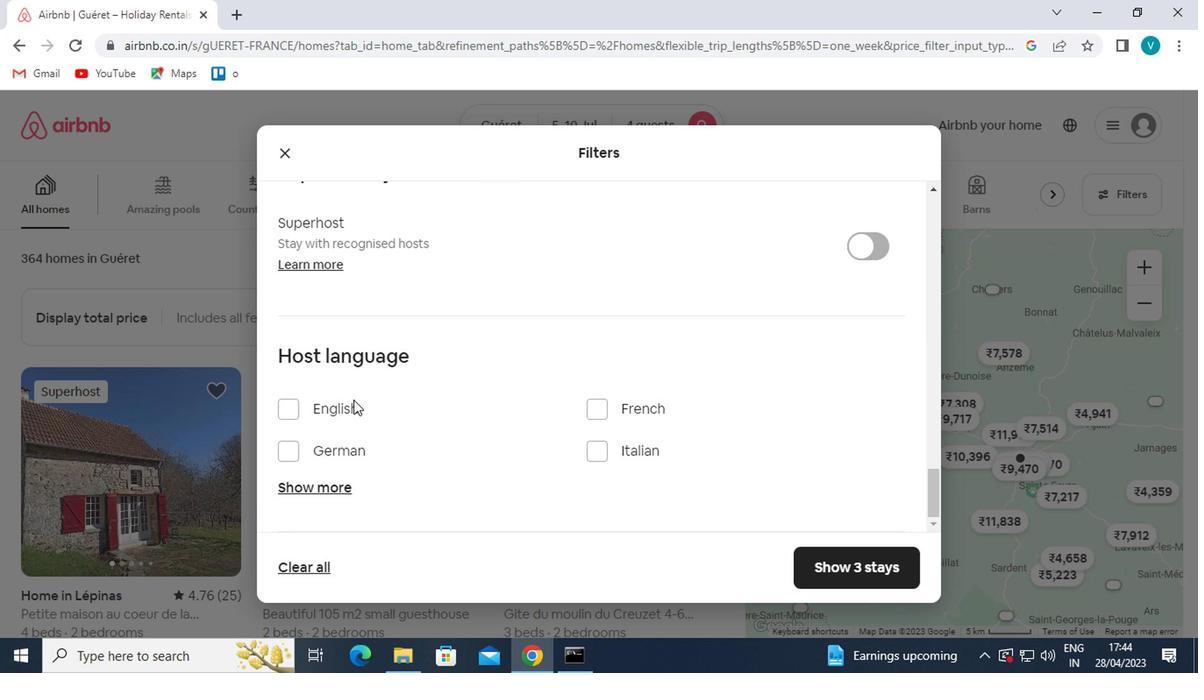 
Action: Mouse pressed left at (346, 264)
Screenshot: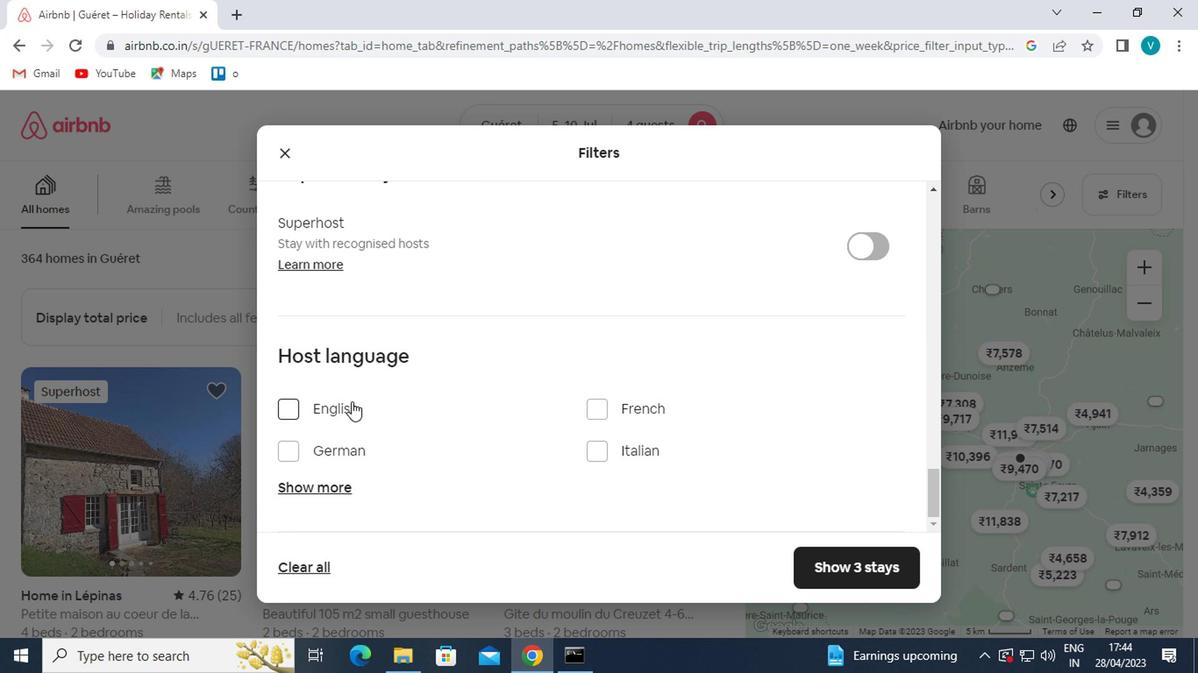 
Action: Mouse moved to (850, 325)
Screenshot: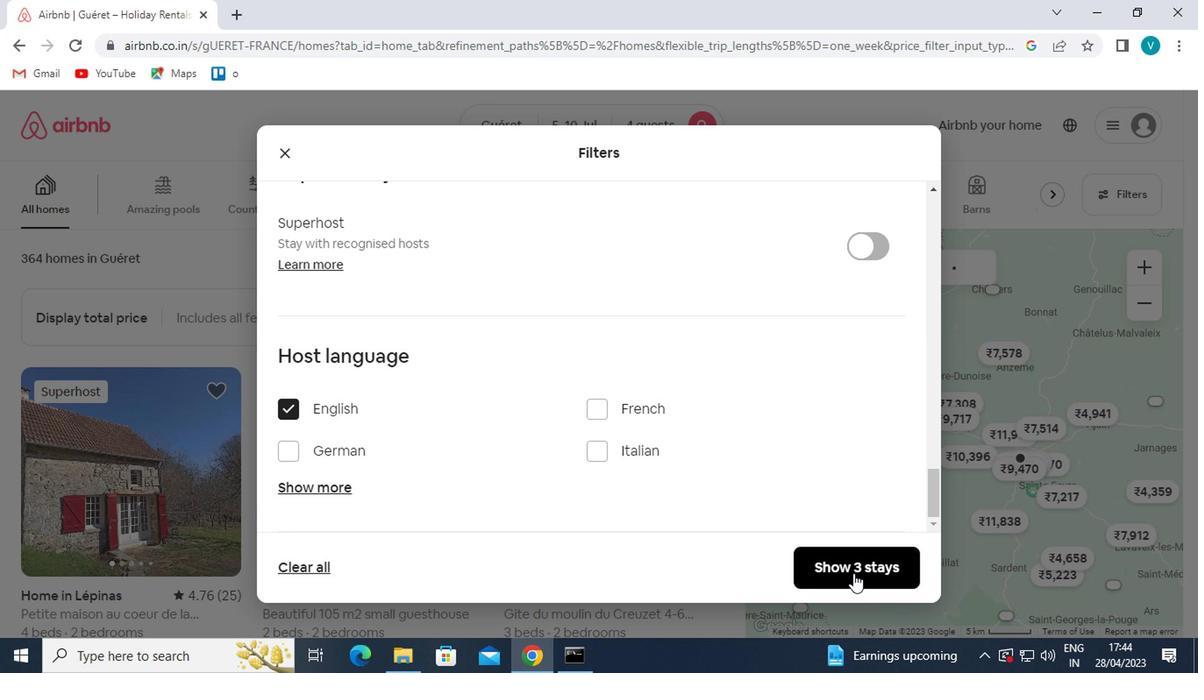 
Action: Mouse pressed left at (850, 325)
Screenshot: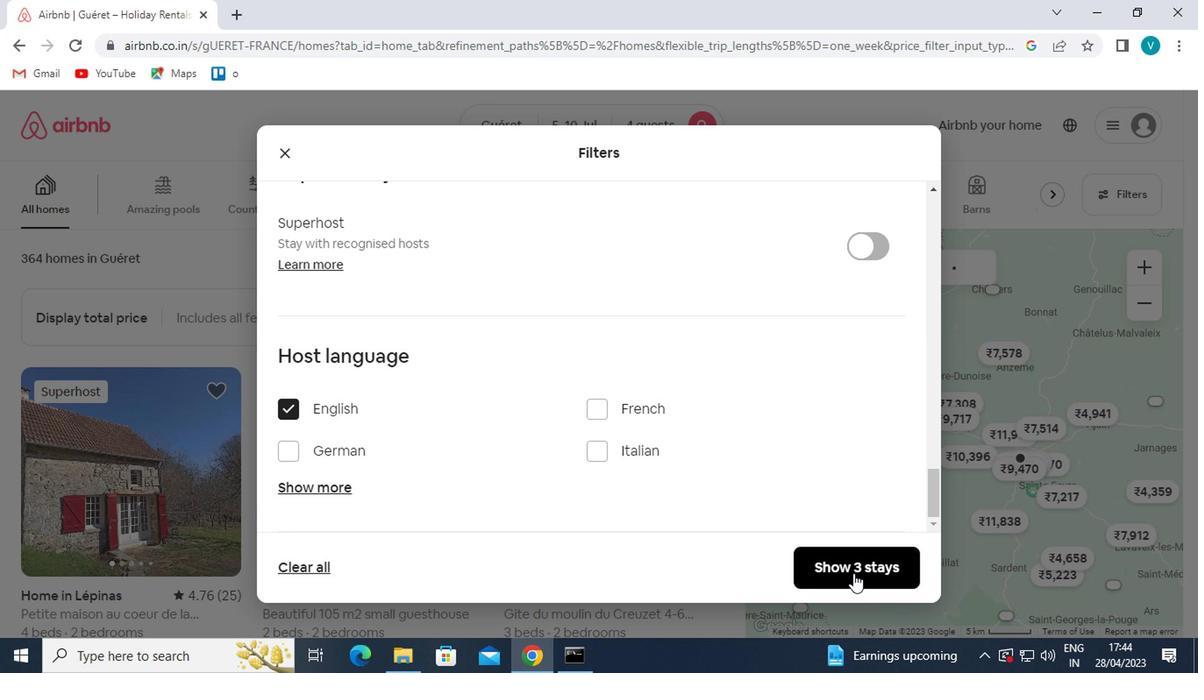 
Action: Mouse moved to (847, 326)
Screenshot: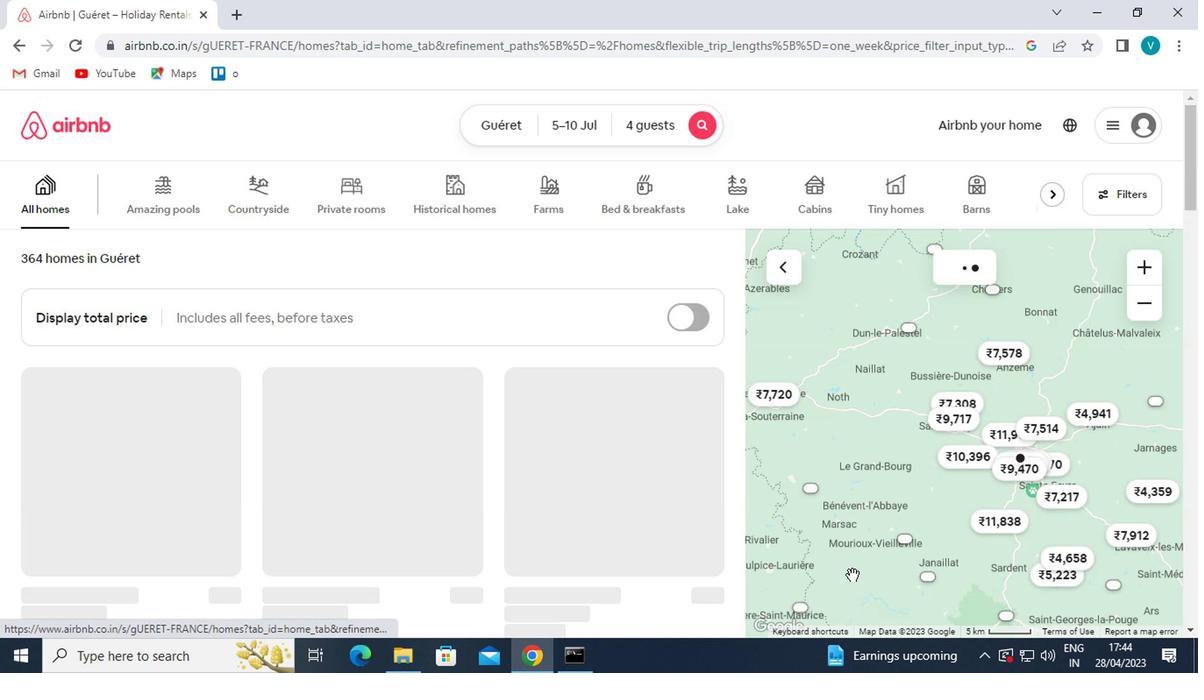 
